 Task: Search one way flight ticket for 3 adults, 3 children in premium economy from Wilmington: Wilmington Airport to Greensboro: Piedmont Triad International Airport on 5-1-2023. Choice of flights is Alaska. Number of bags: 1 carry on bag. Price is upto 74000. Outbound departure time preference is 19:15.
Action: Mouse moved to (263, 216)
Screenshot: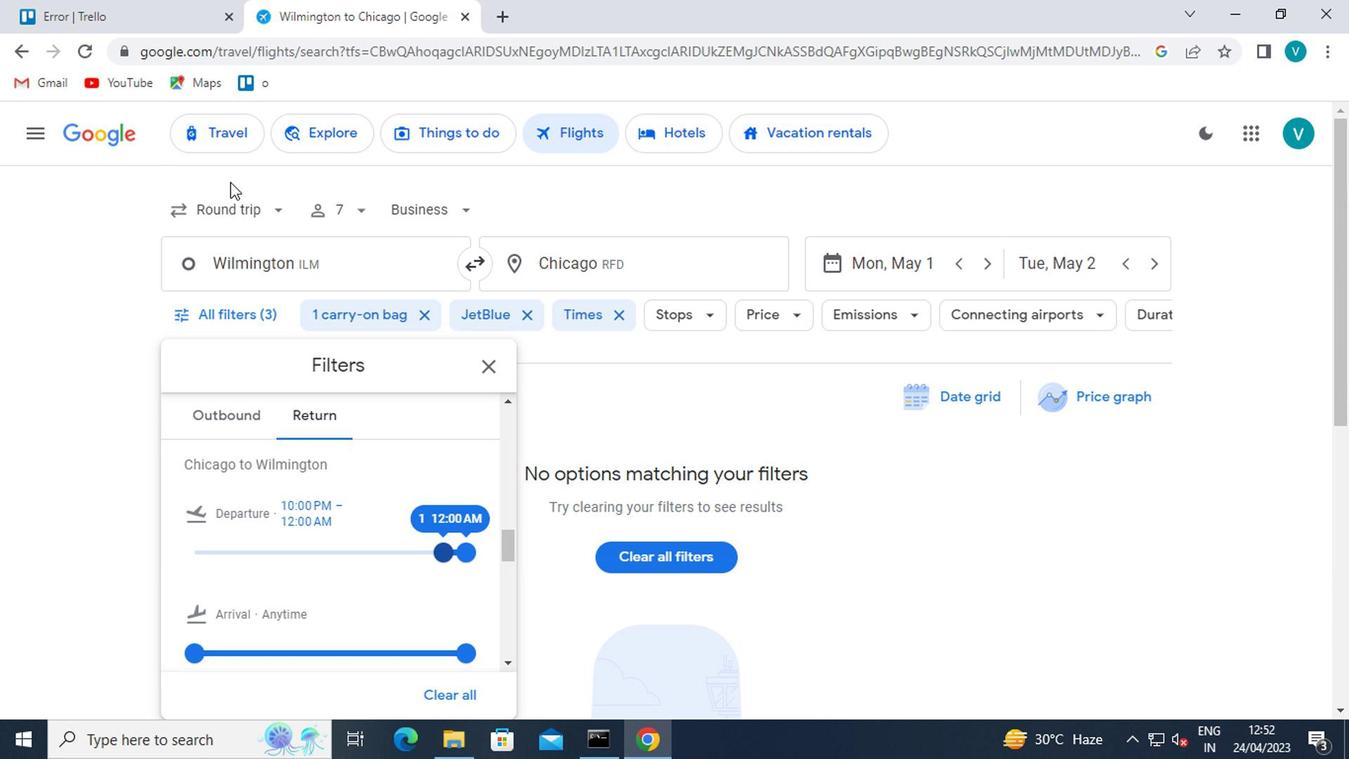 
Action: Mouse pressed left at (263, 216)
Screenshot: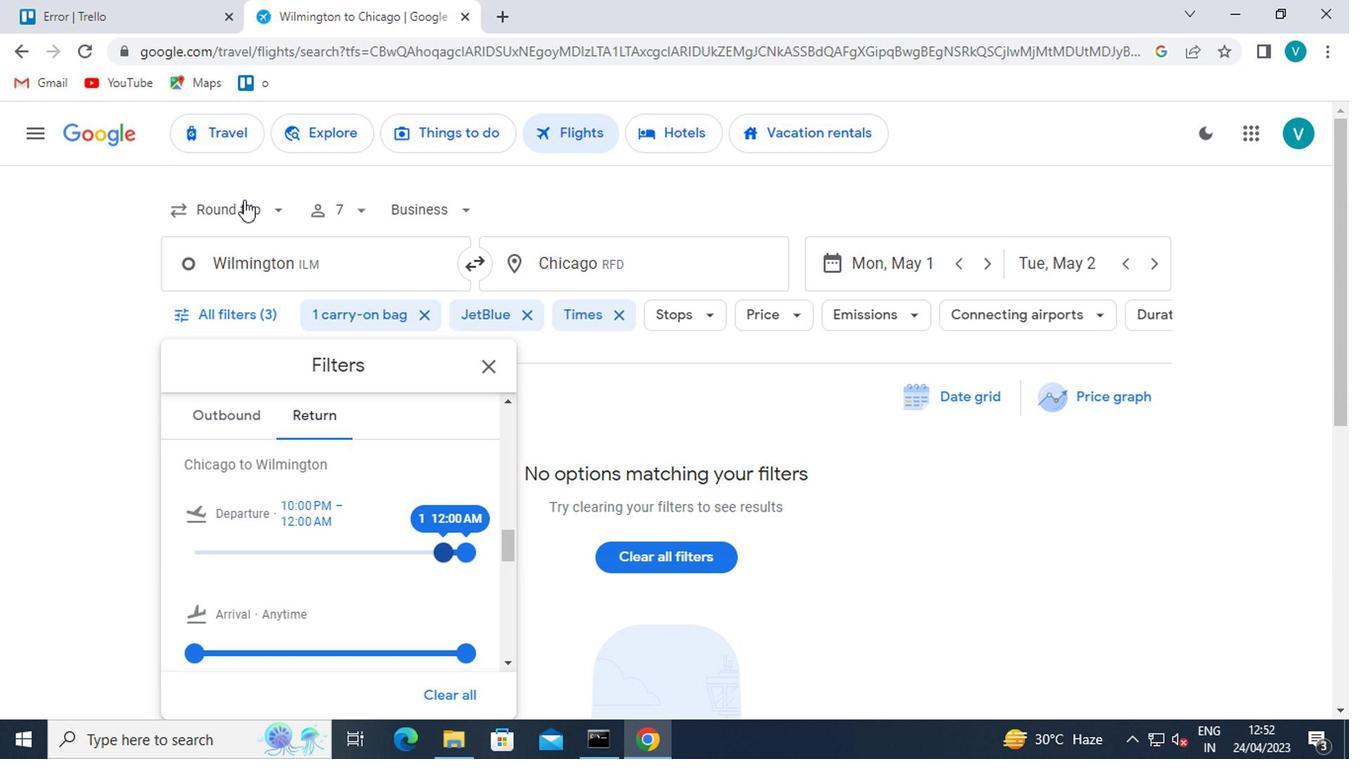 
Action: Mouse moved to (269, 308)
Screenshot: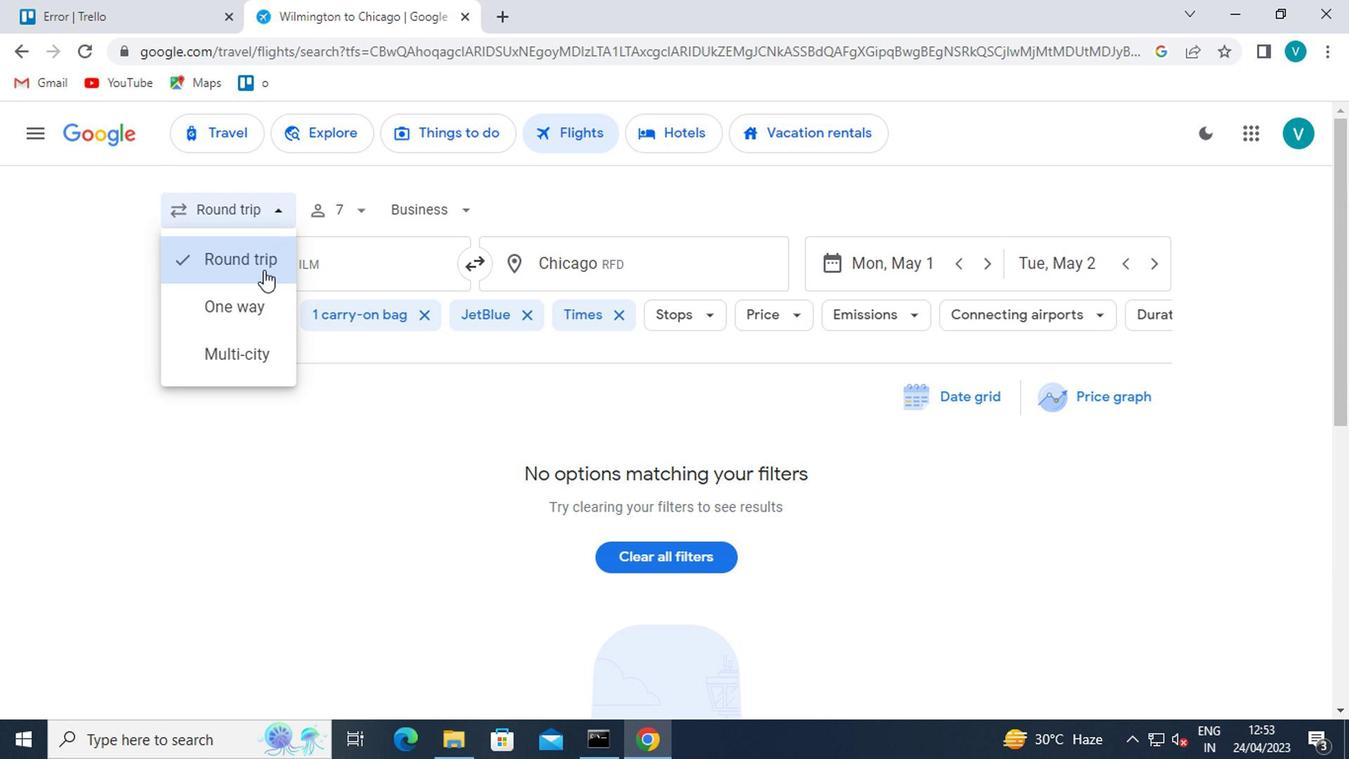 
Action: Mouse pressed left at (269, 308)
Screenshot: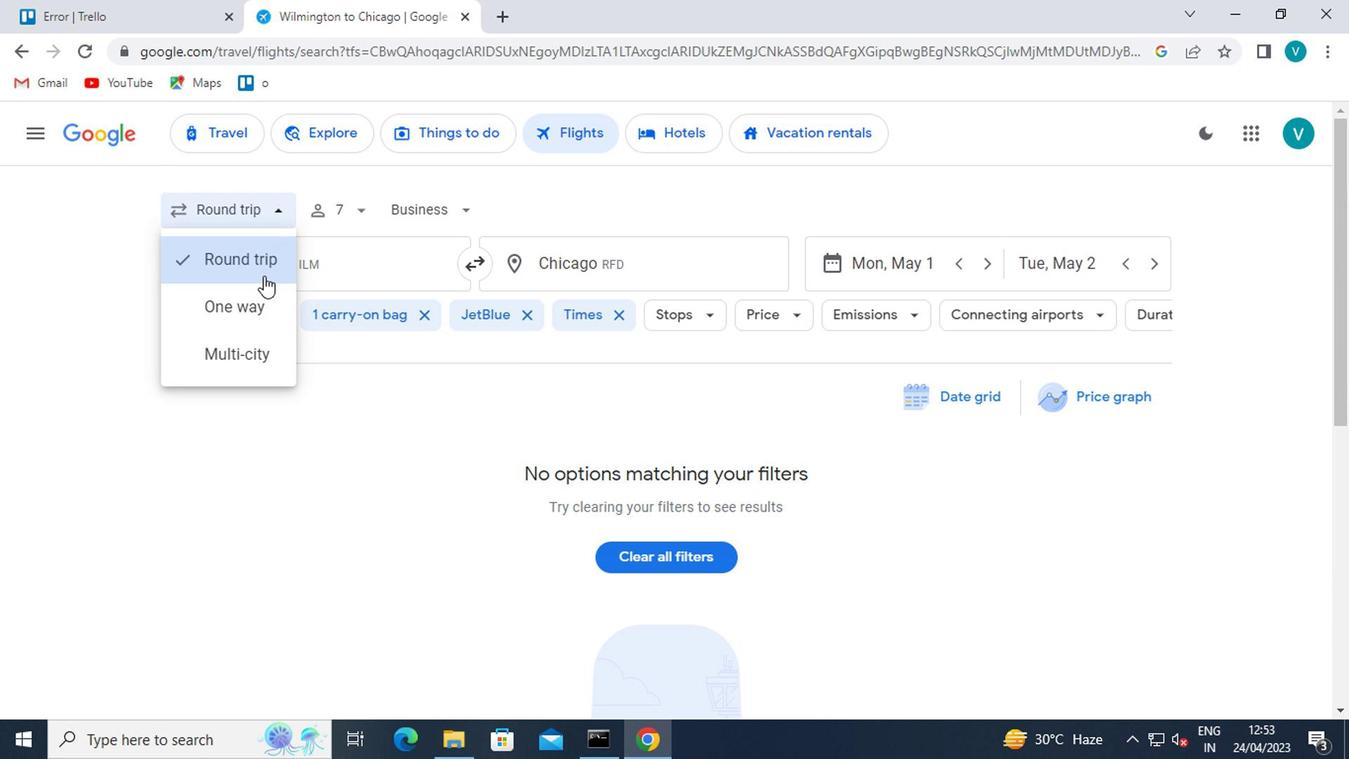 
Action: Mouse moved to (345, 203)
Screenshot: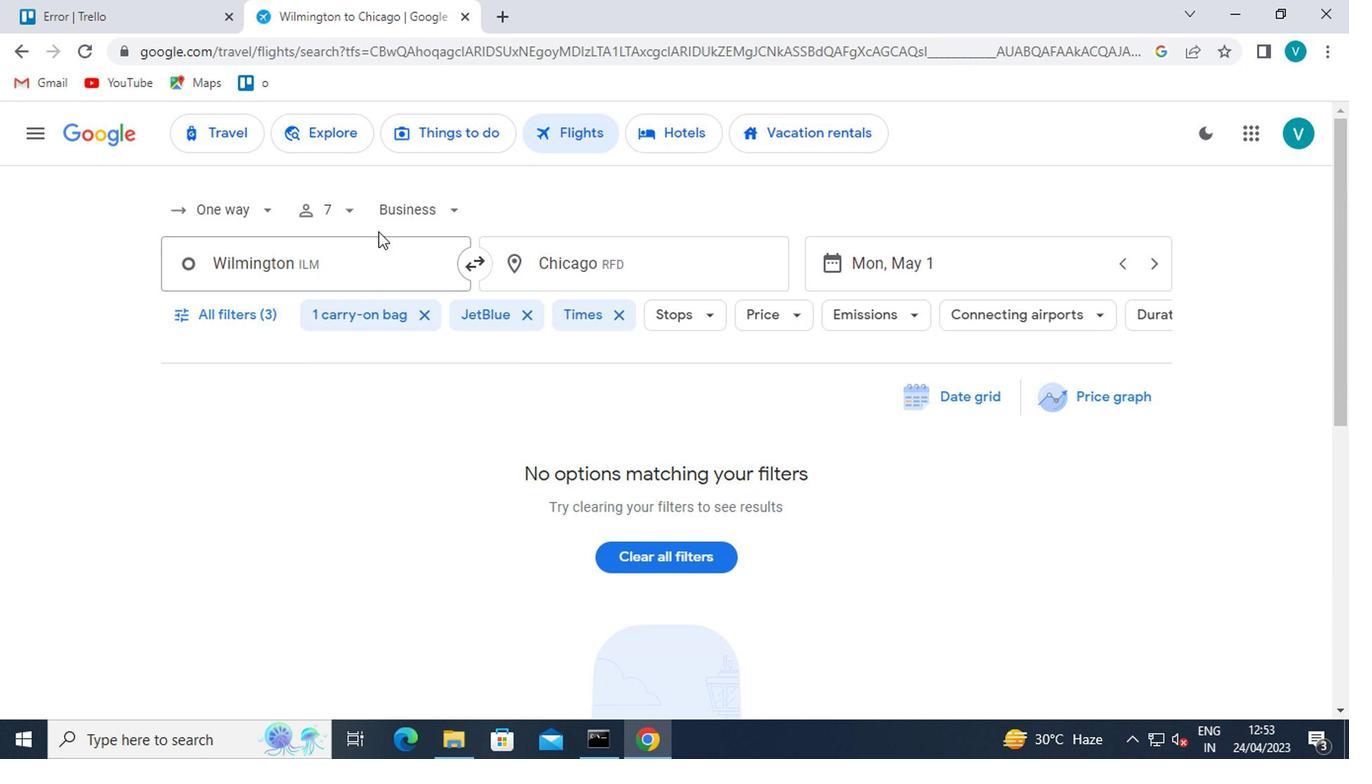 
Action: Mouse pressed left at (345, 203)
Screenshot: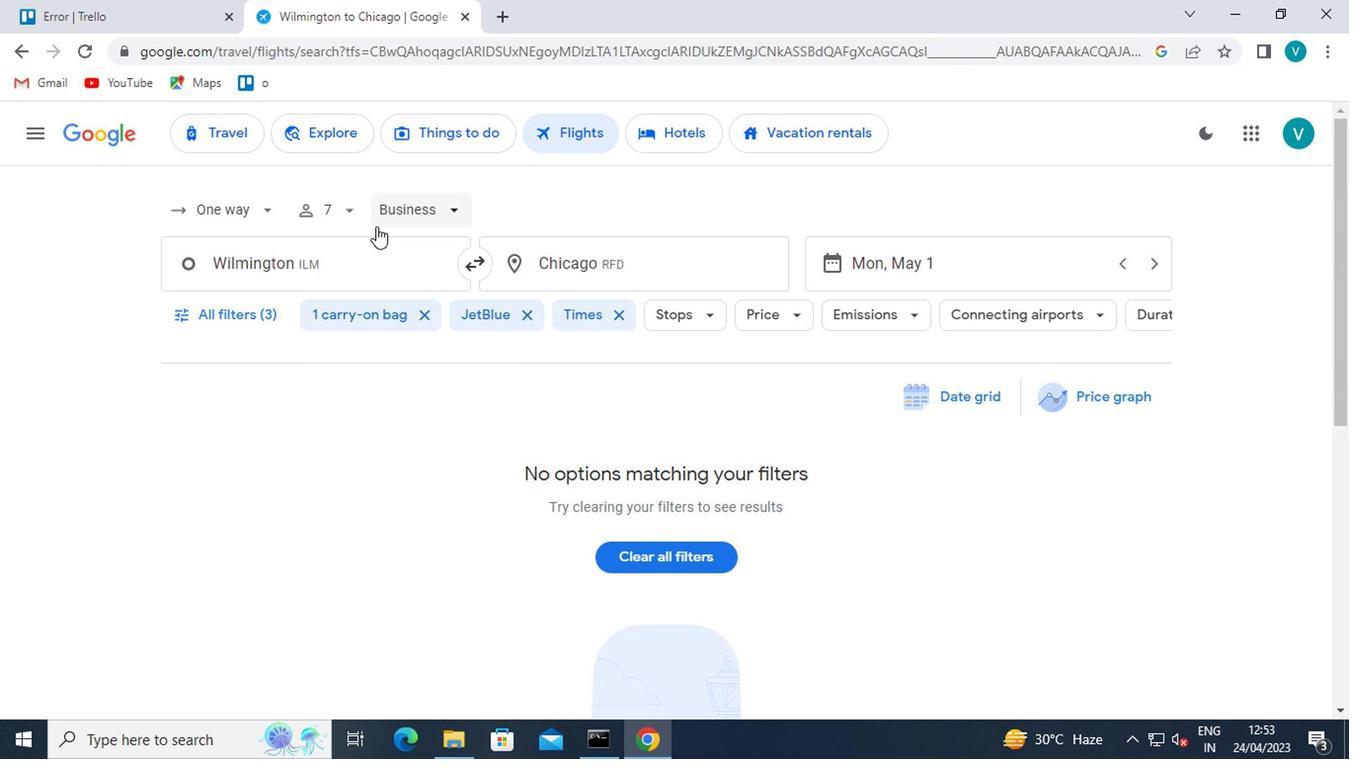 
Action: Mouse moved to (494, 258)
Screenshot: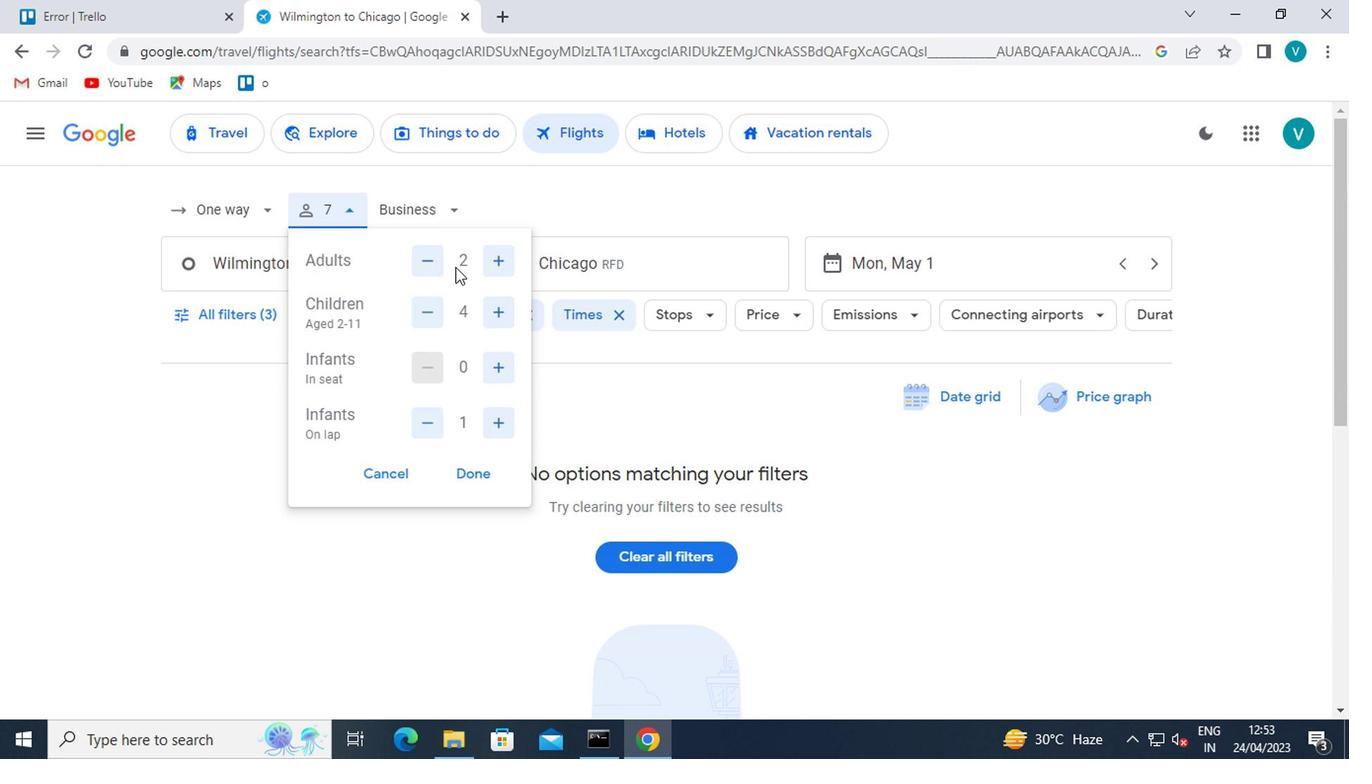 
Action: Mouse pressed left at (494, 258)
Screenshot: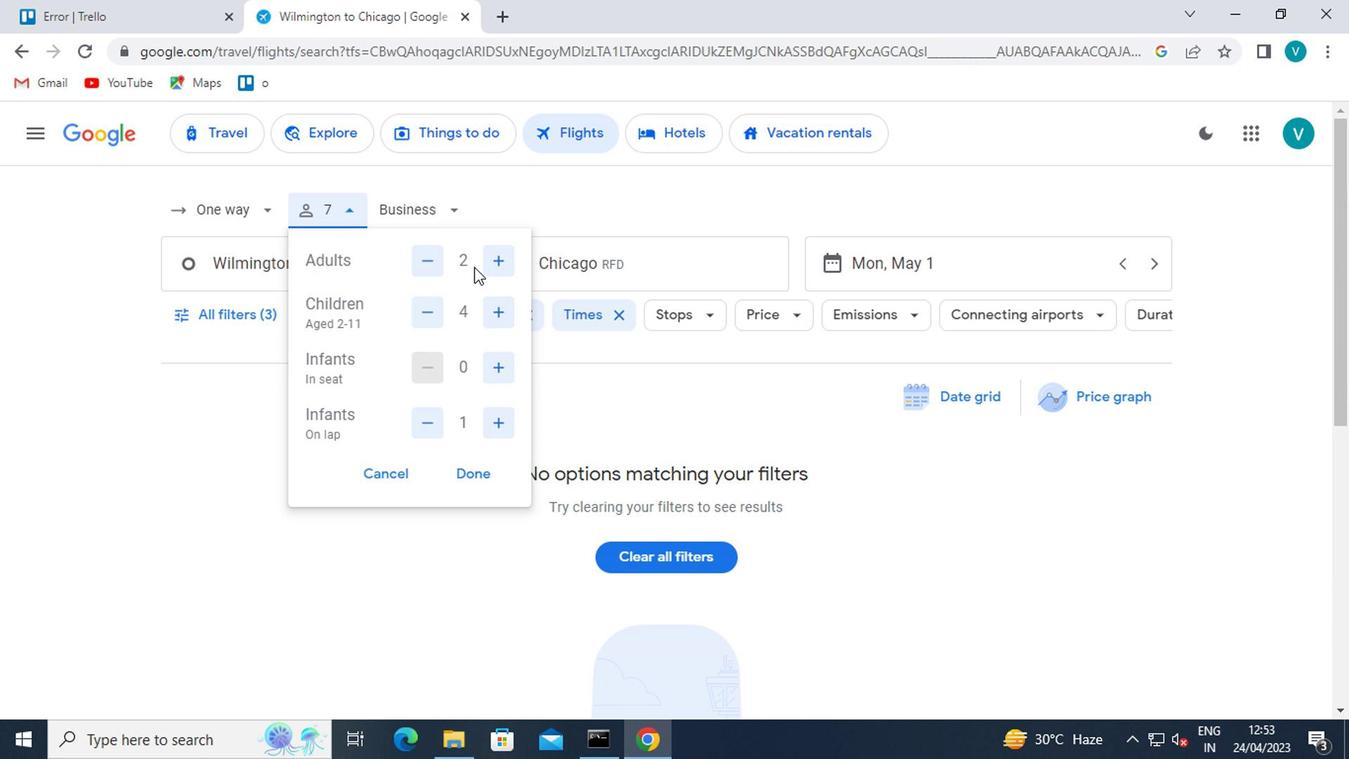 
Action: Mouse moved to (427, 312)
Screenshot: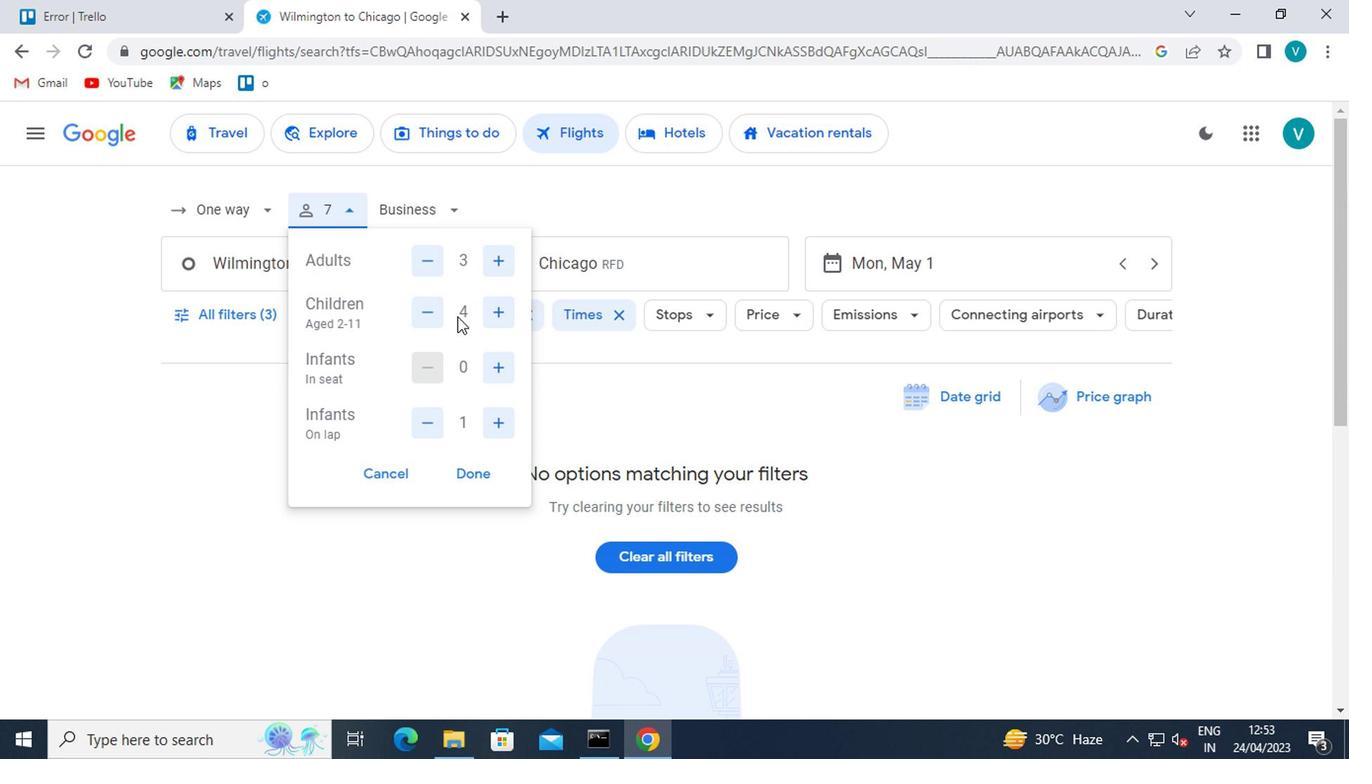 
Action: Mouse pressed left at (427, 312)
Screenshot: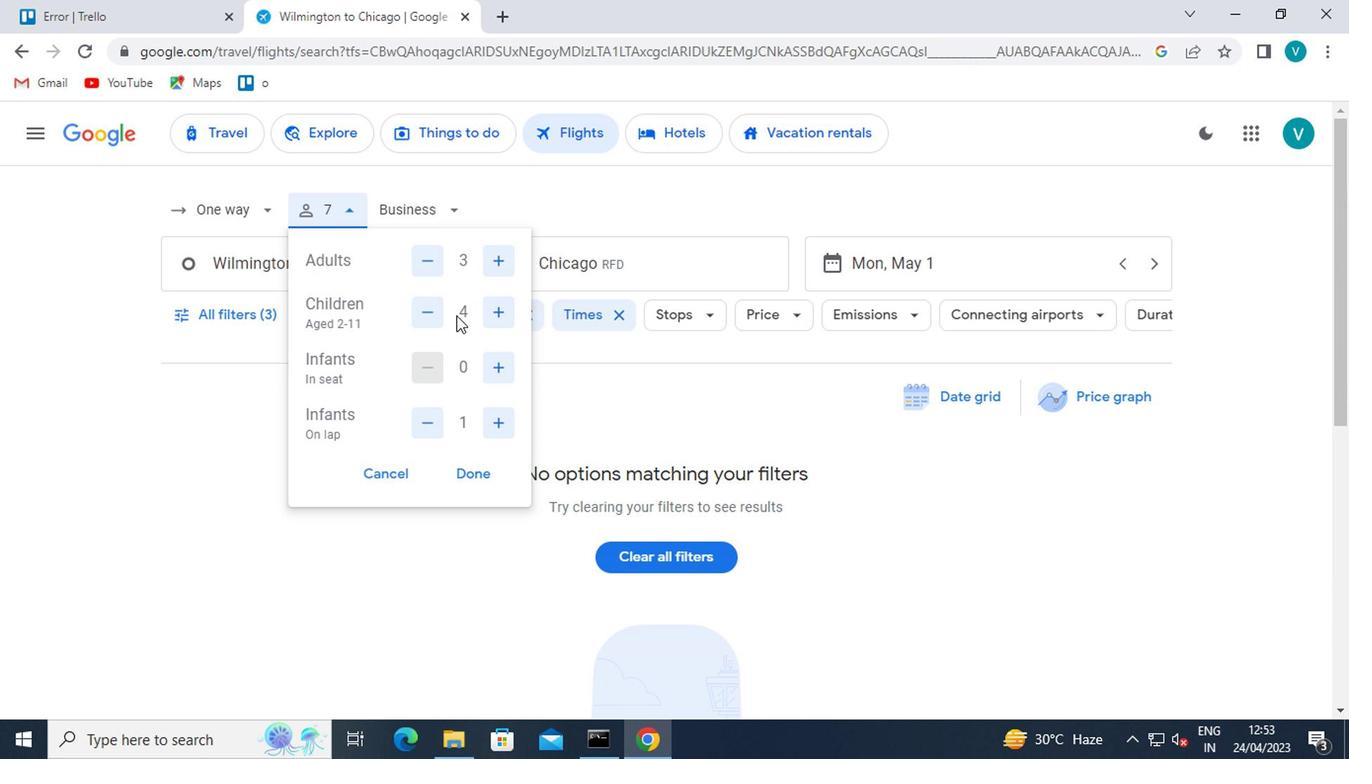 
Action: Mouse moved to (428, 419)
Screenshot: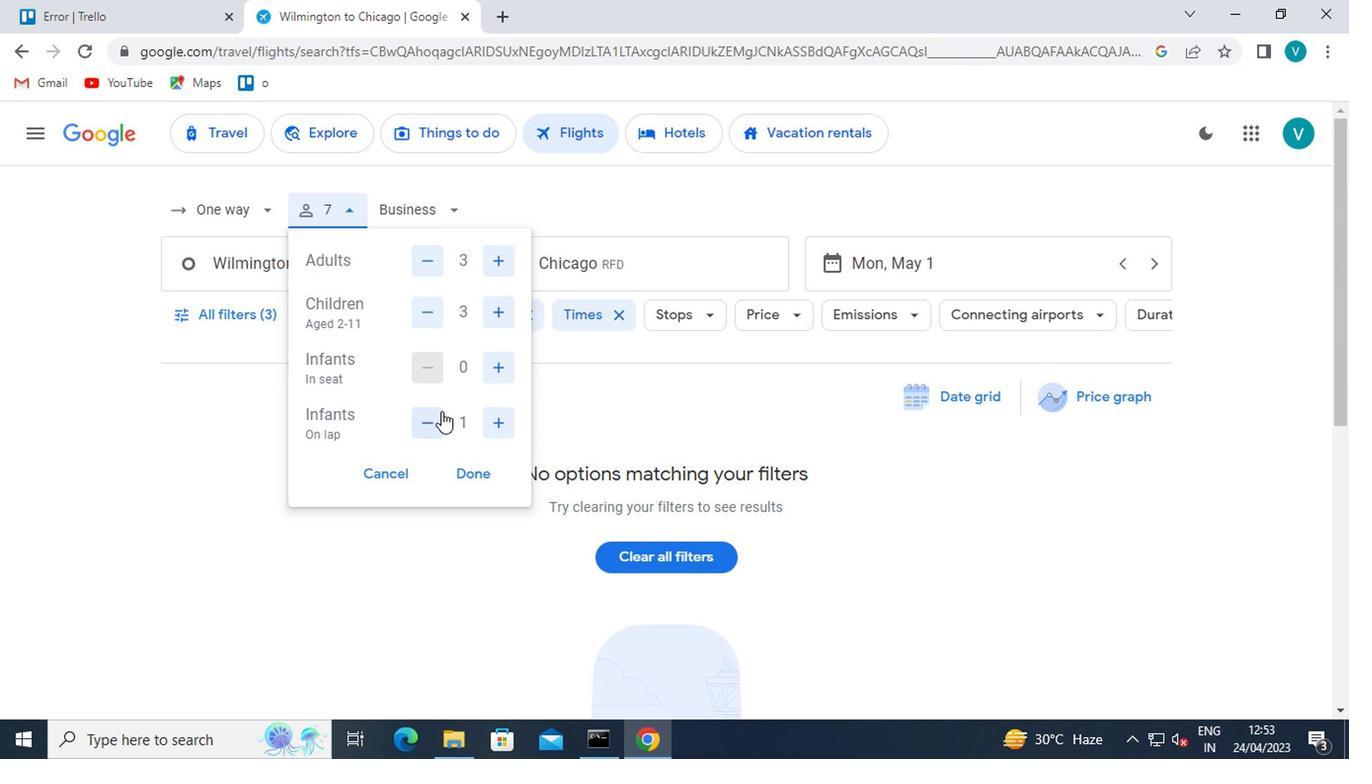 
Action: Mouse pressed left at (428, 419)
Screenshot: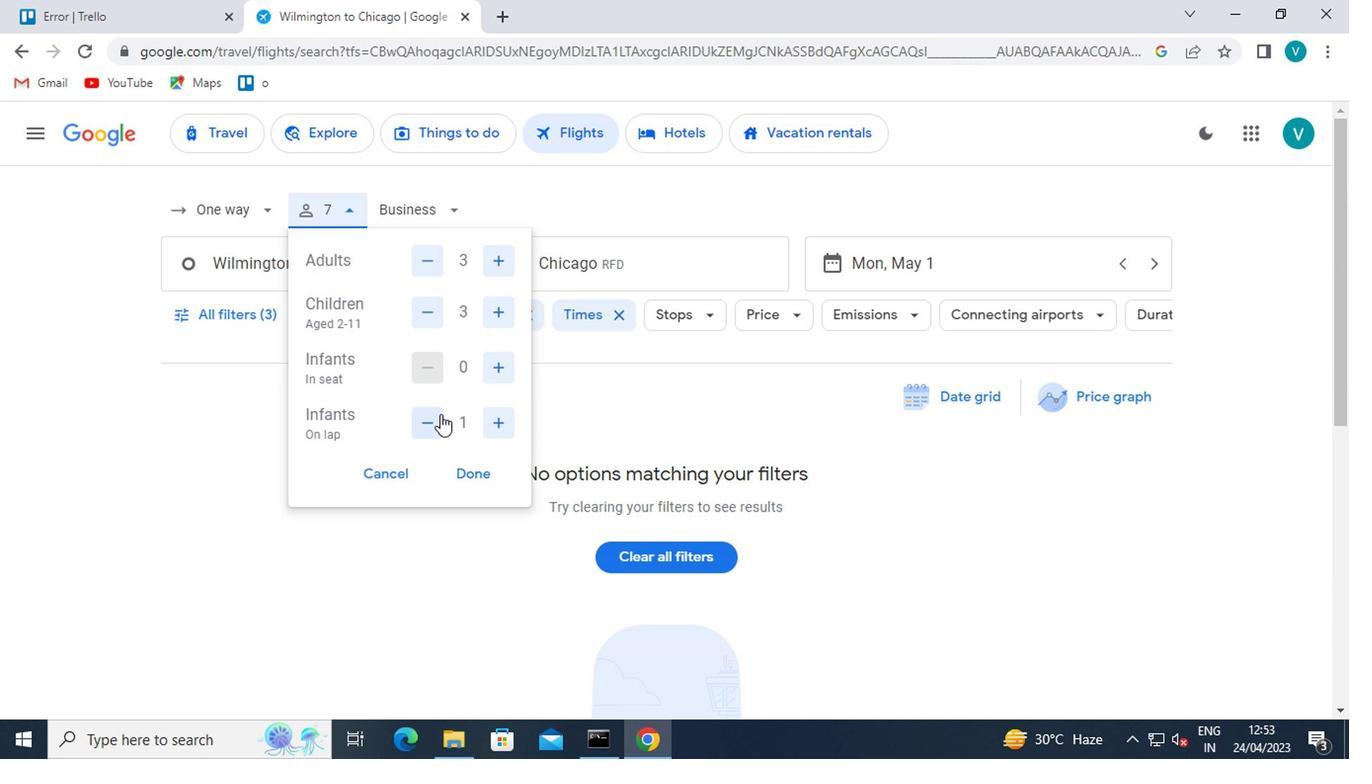 
Action: Mouse moved to (465, 470)
Screenshot: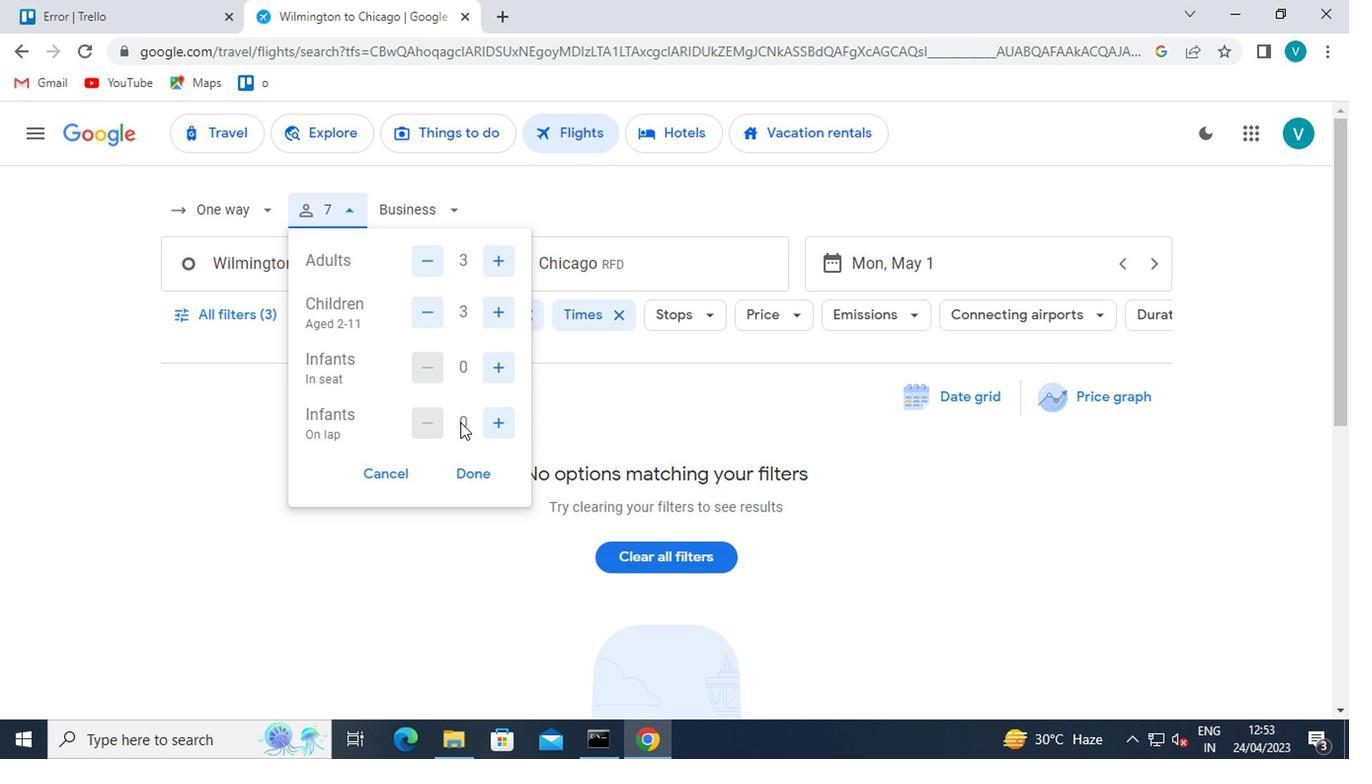 
Action: Mouse pressed left at (465, 470)
Screenshot: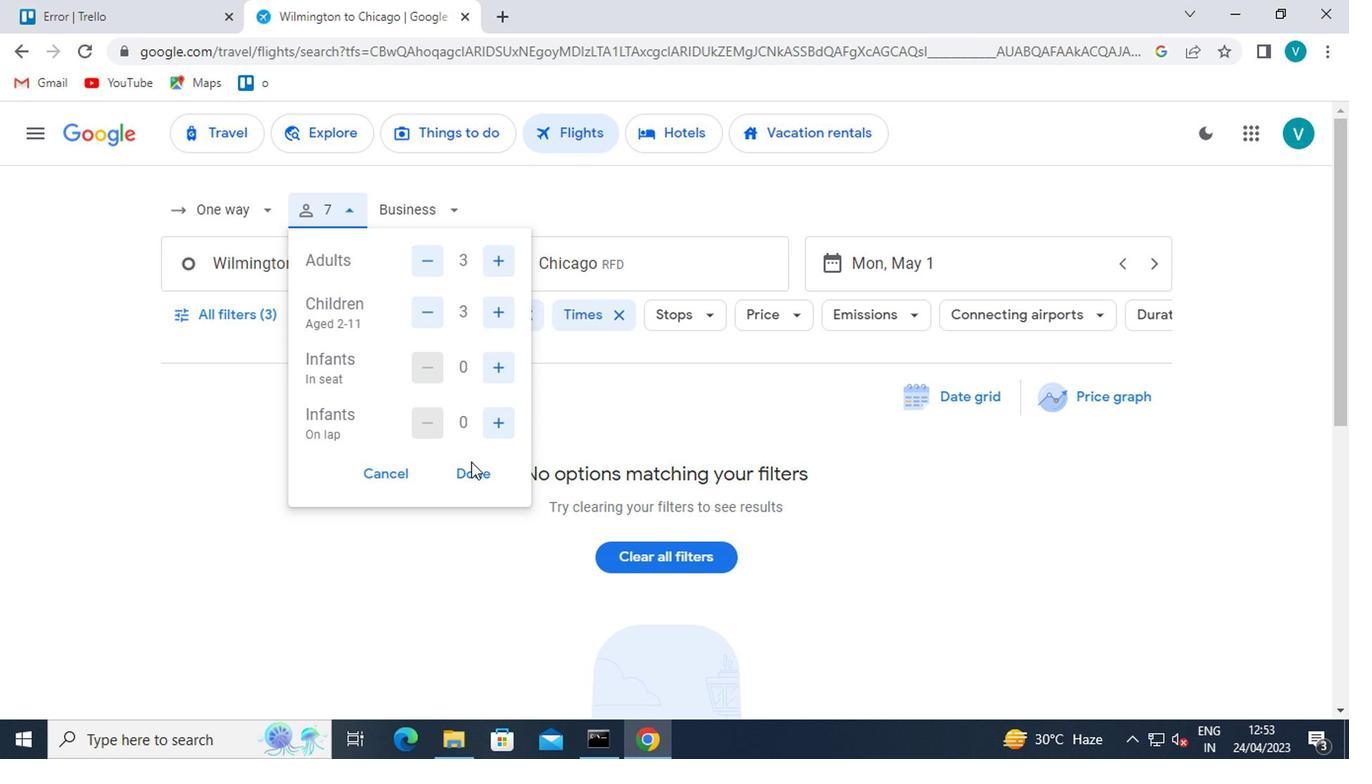 
Action: Mouse moved to (437, 224)
Screenshot: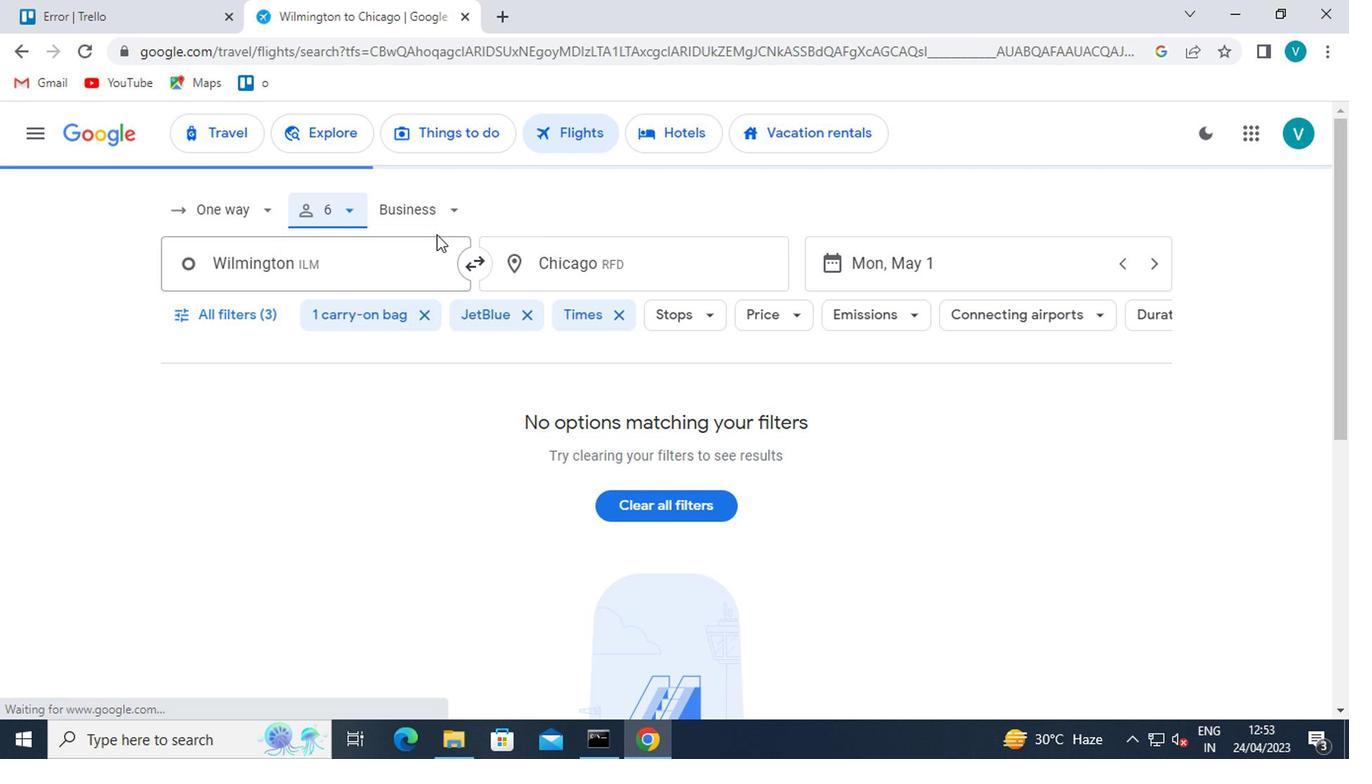 
Action: Mouse pressed left at (437, 224)
Screenshot: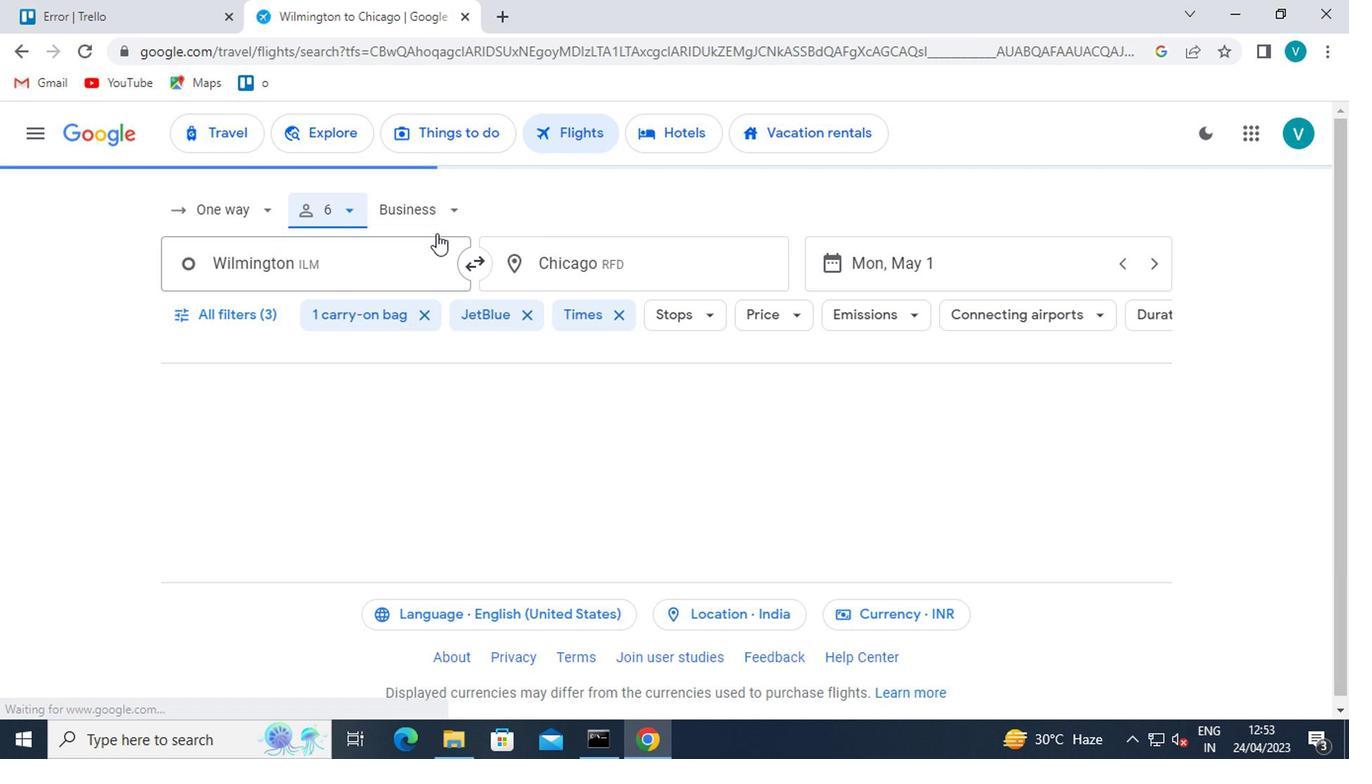 
Action: Mouse moved to (456, 307)
Screenshot: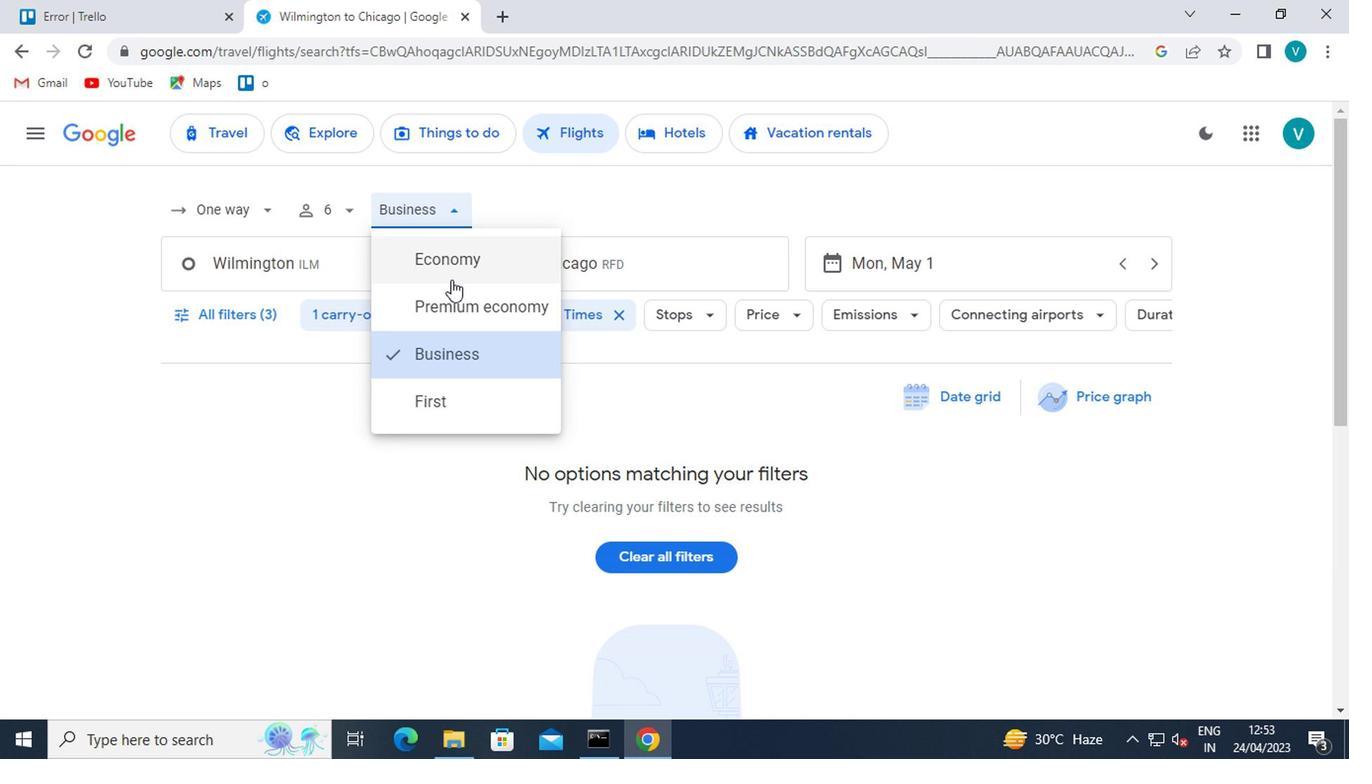 
Action: Mouse pressed left at (456, 307)
Screenshot: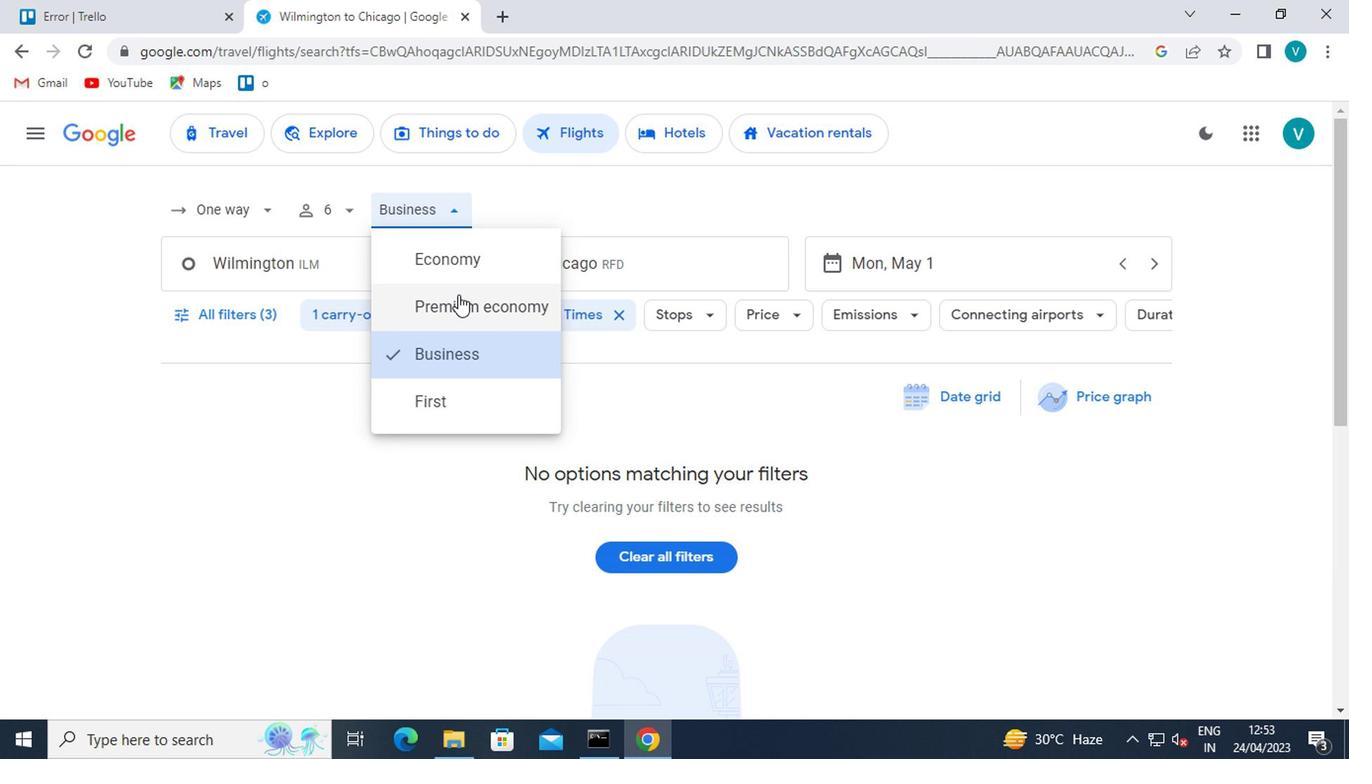 
Action: Mouse moved to (357, 283)
Screenshot: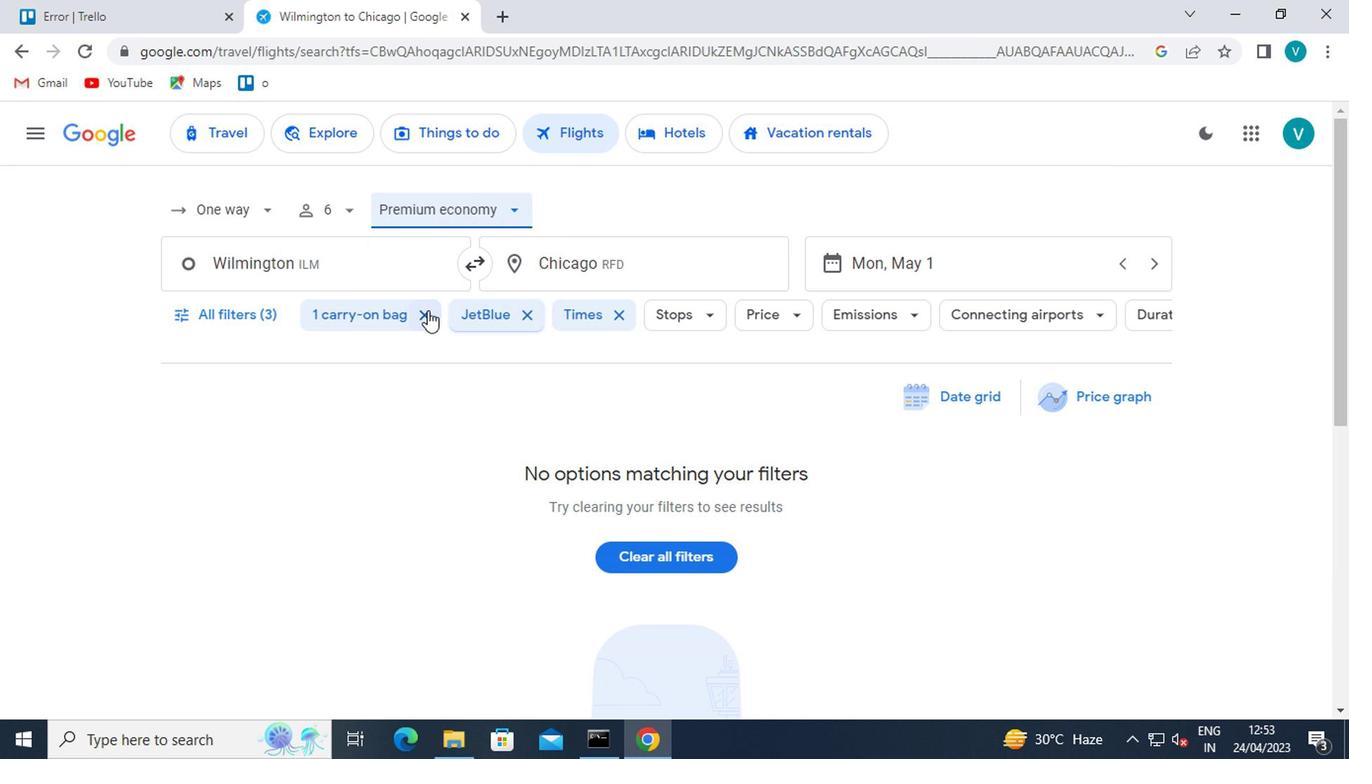 
Action: Mouse pressed left at (357, 283)
Screenshot: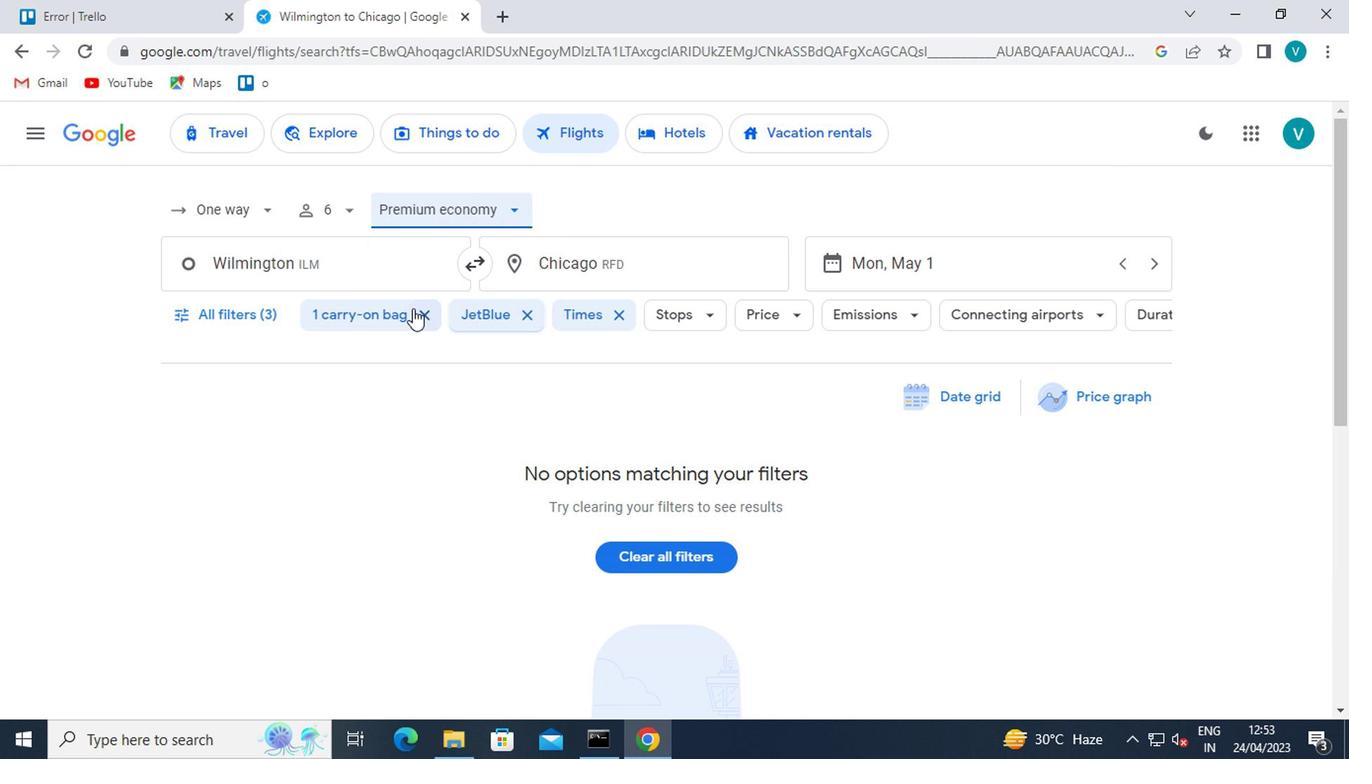 
Action: Mouse moved to (380, 366)
Screenshot: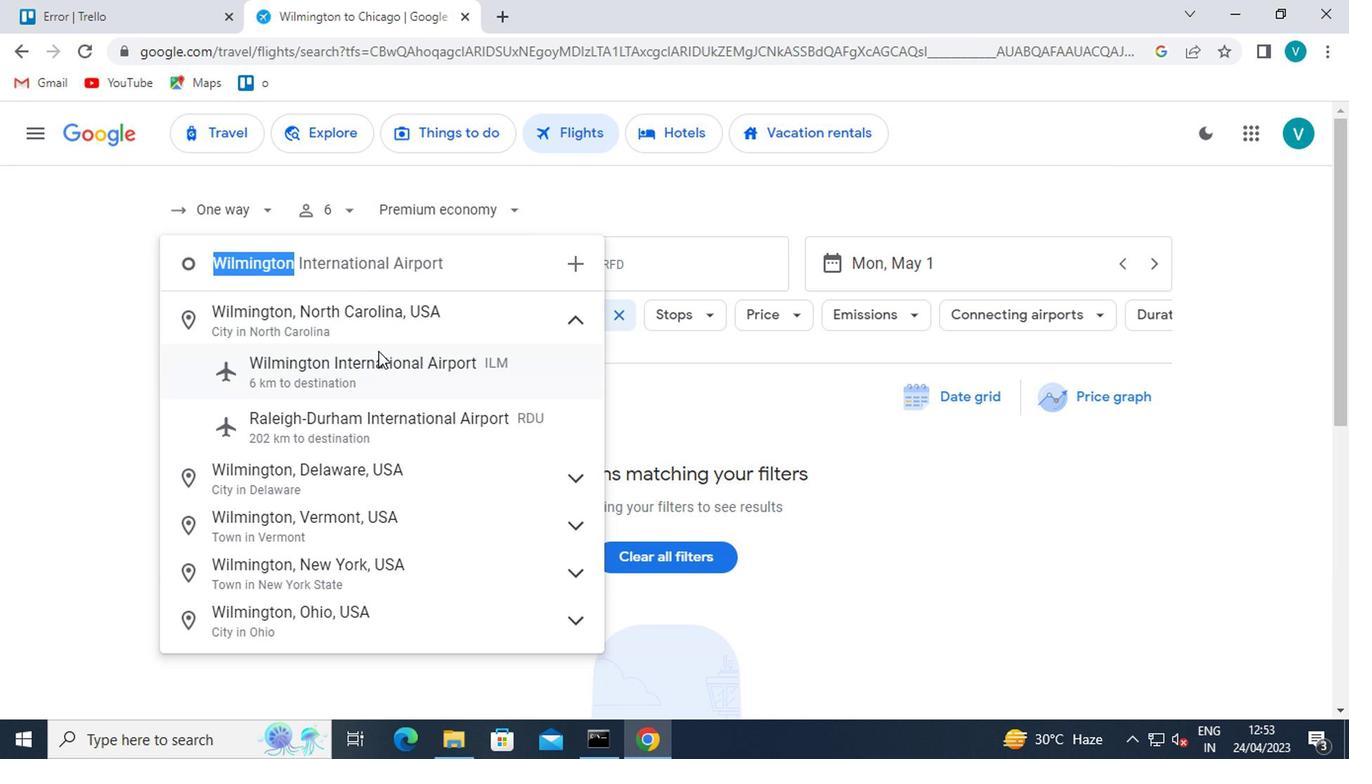 
Action: Mouse pressed left at (380, 366)
Screenshot: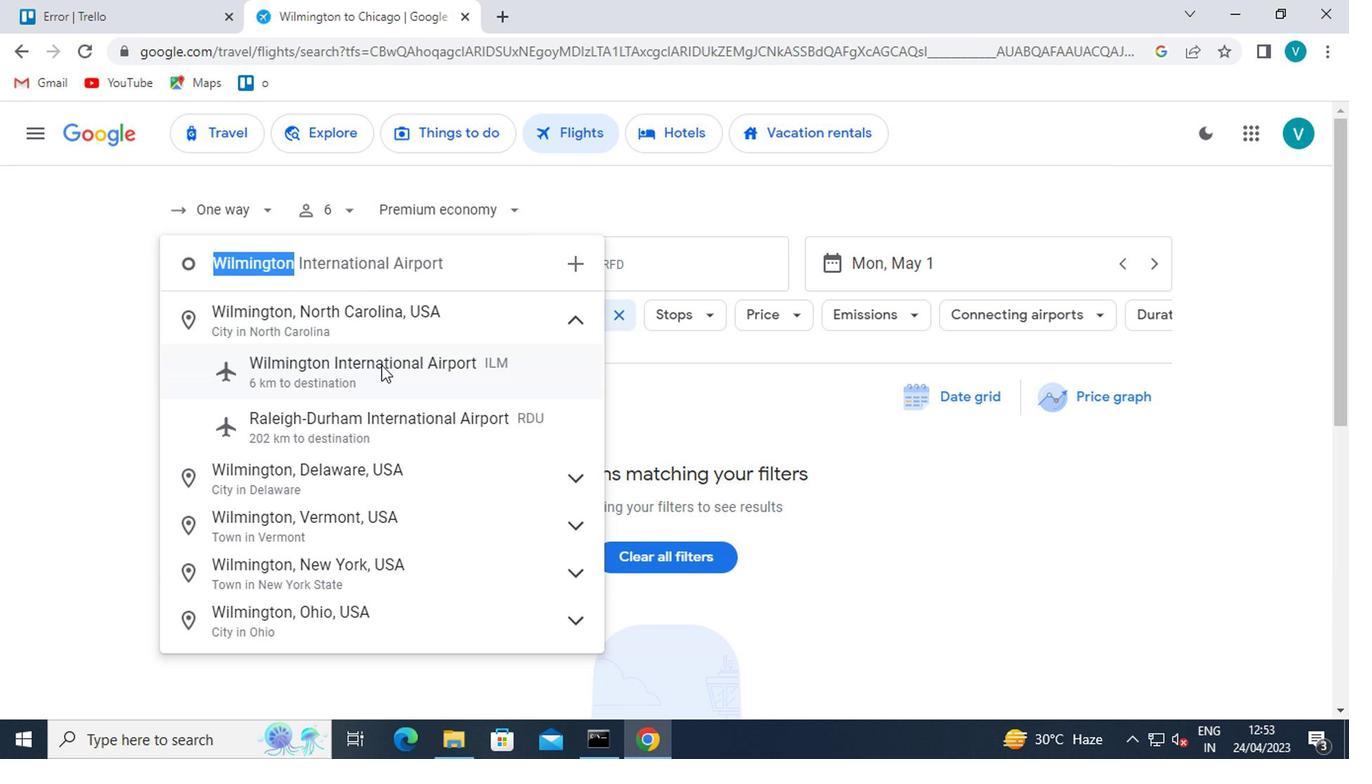 
Action: Mouse moved to (638, 257)
Screenshot: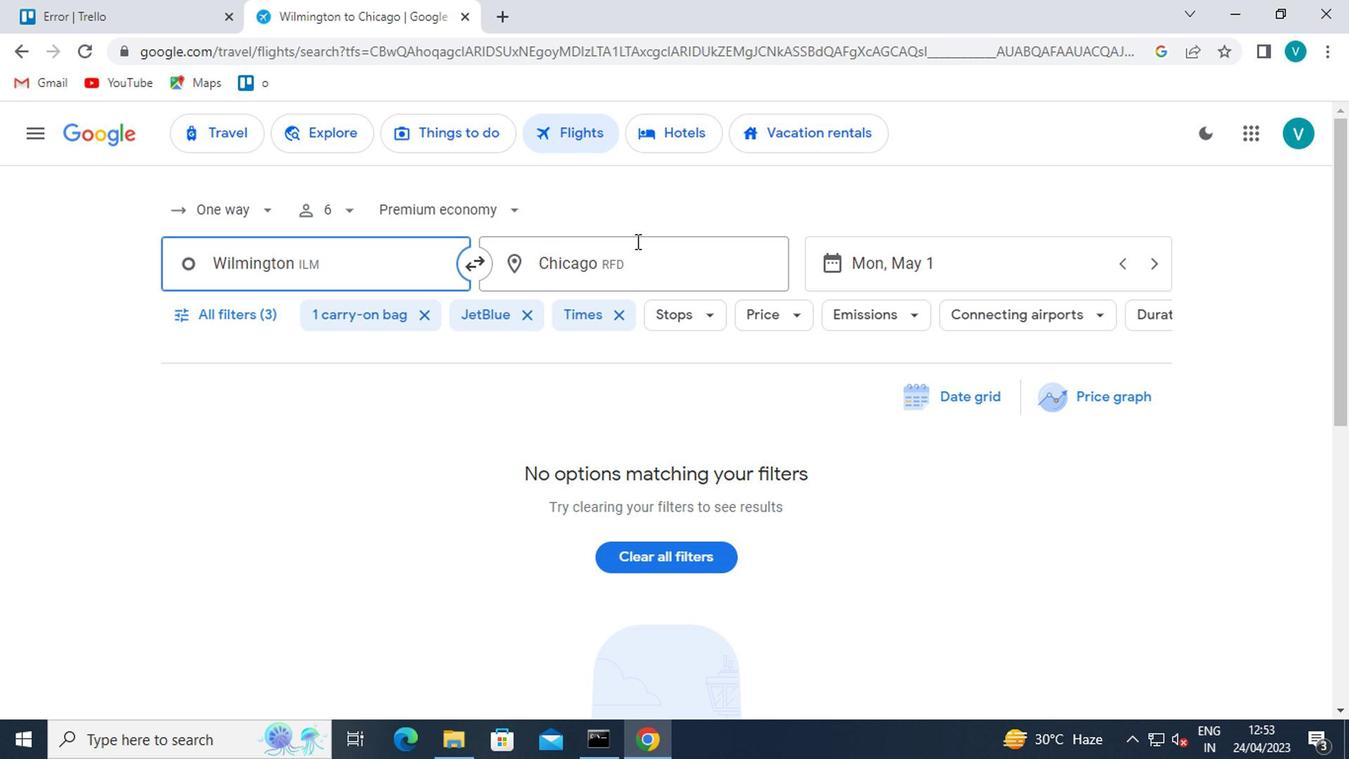 
Action: Mouse pressed left at (638, 257)
Screenshot: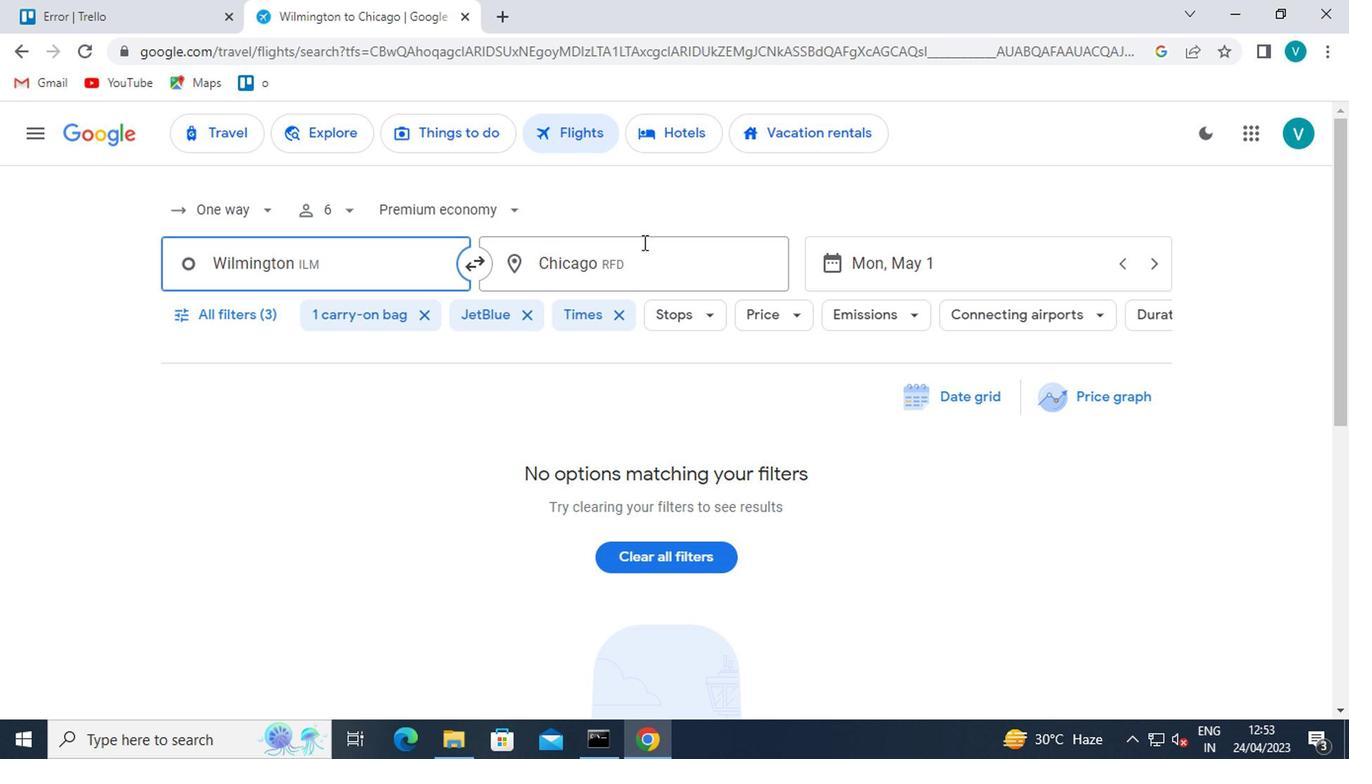 
Action: Mouse moved to (350, 160)
Screenshot: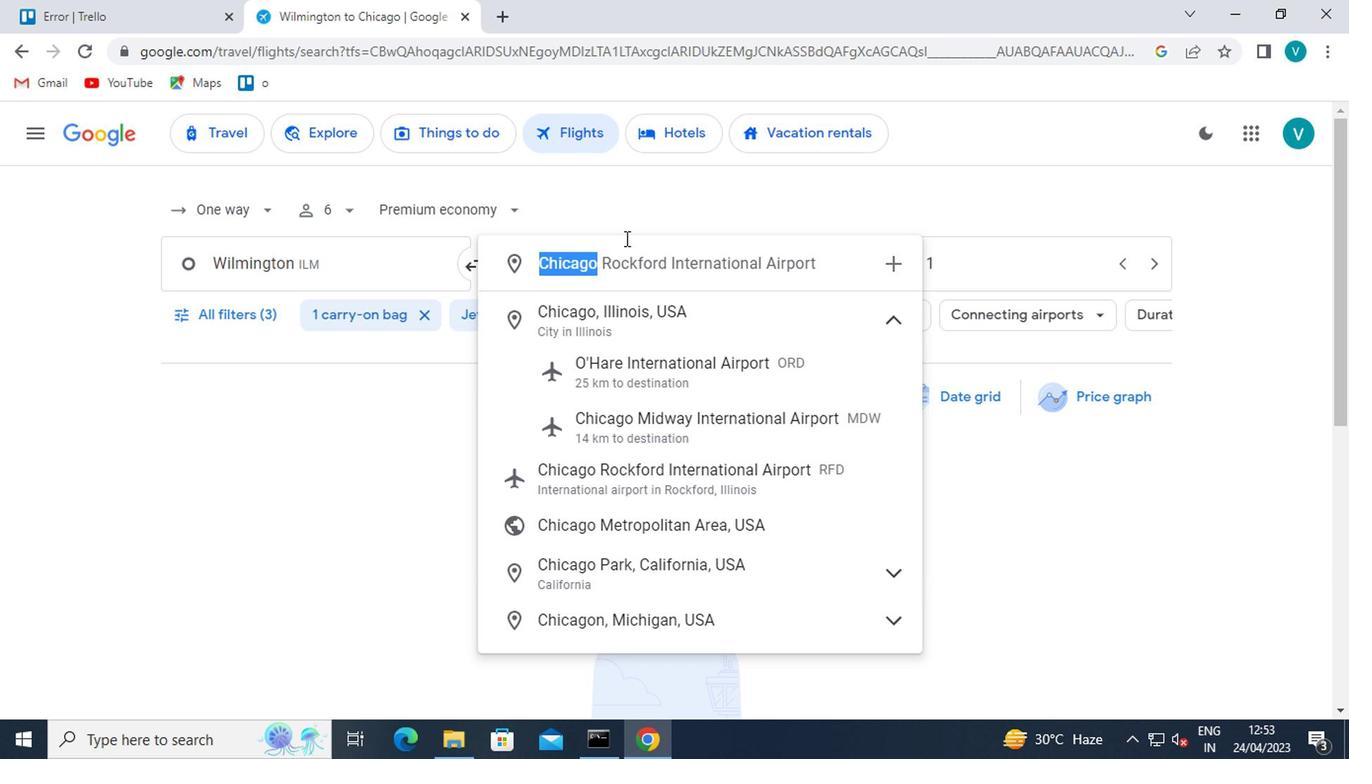 
Action: Key pressed <Key.shift>GREENSBORO
Screenshot: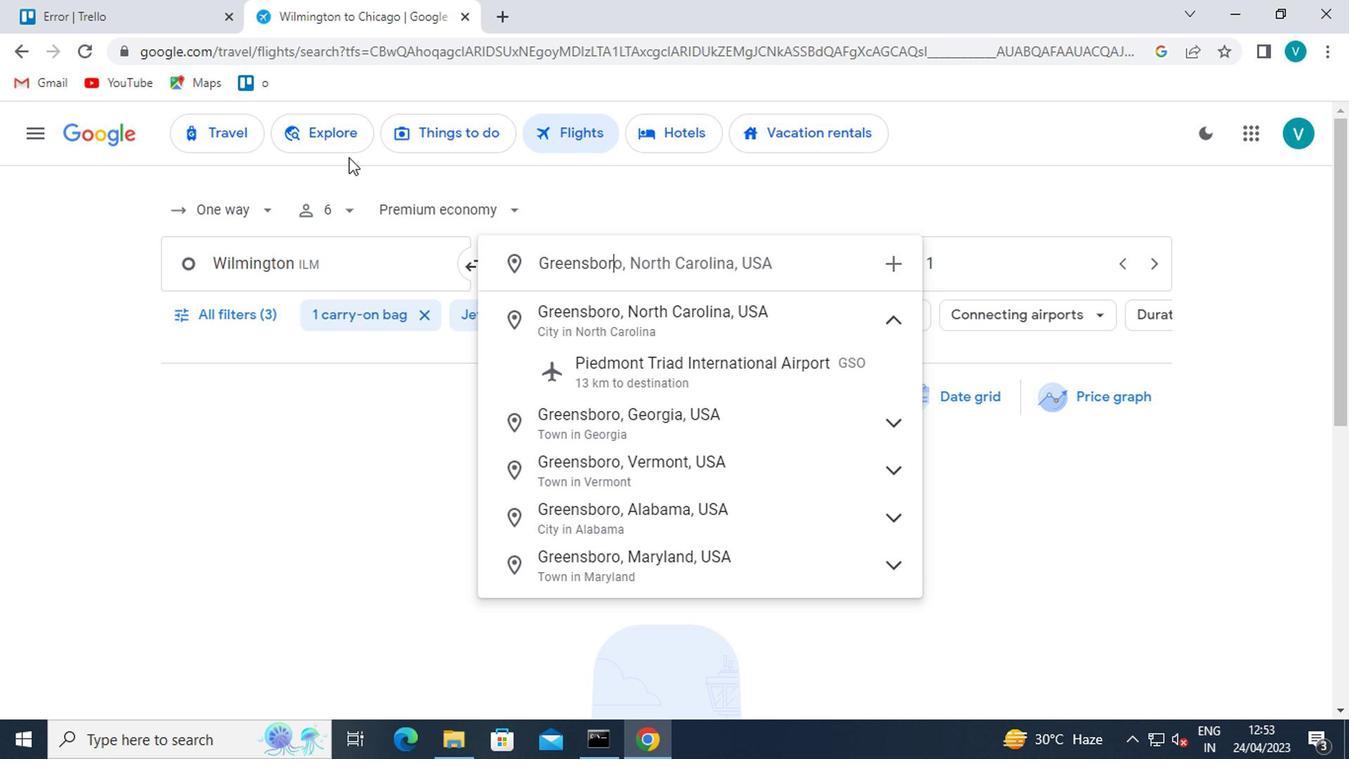 
Action: Mouse moved to (678, 367)
Screenshot: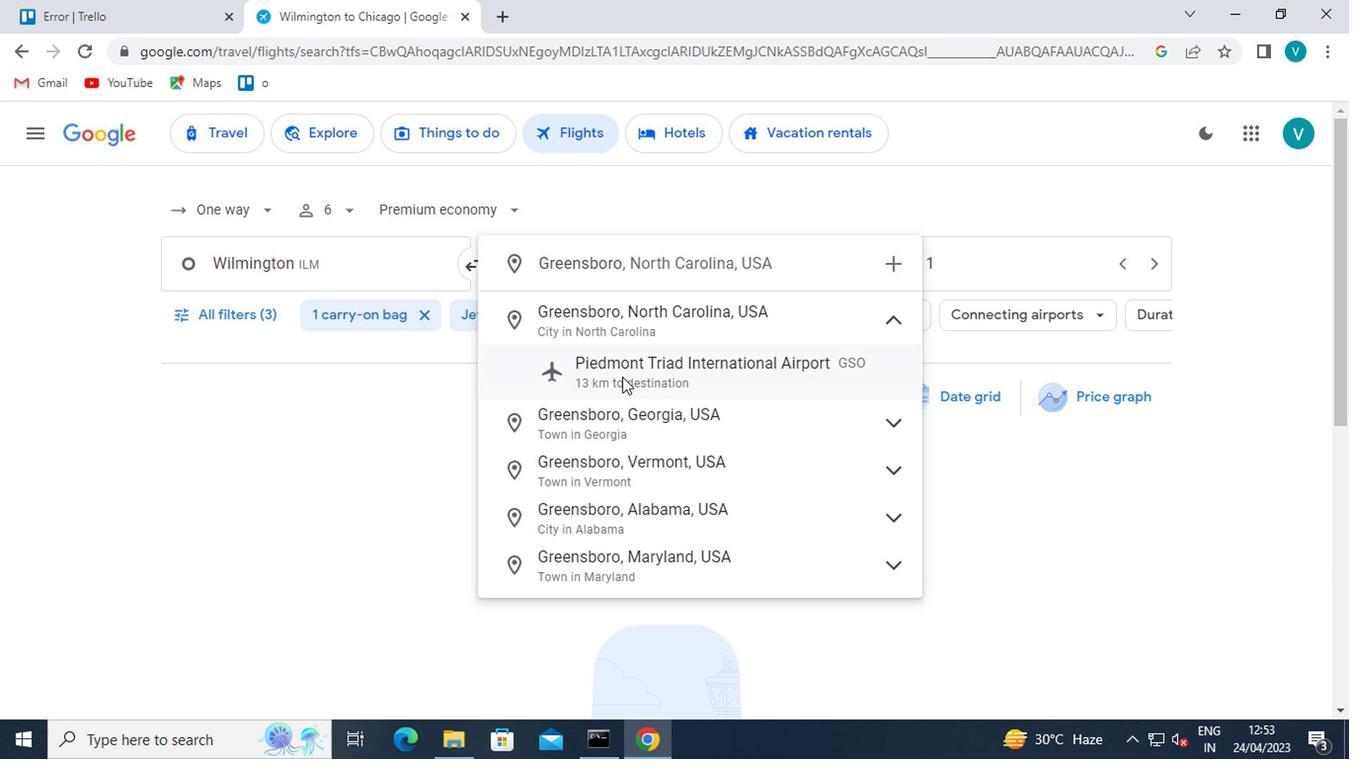 
Action: Mouse pressed left at (678, 367)
Screenshot: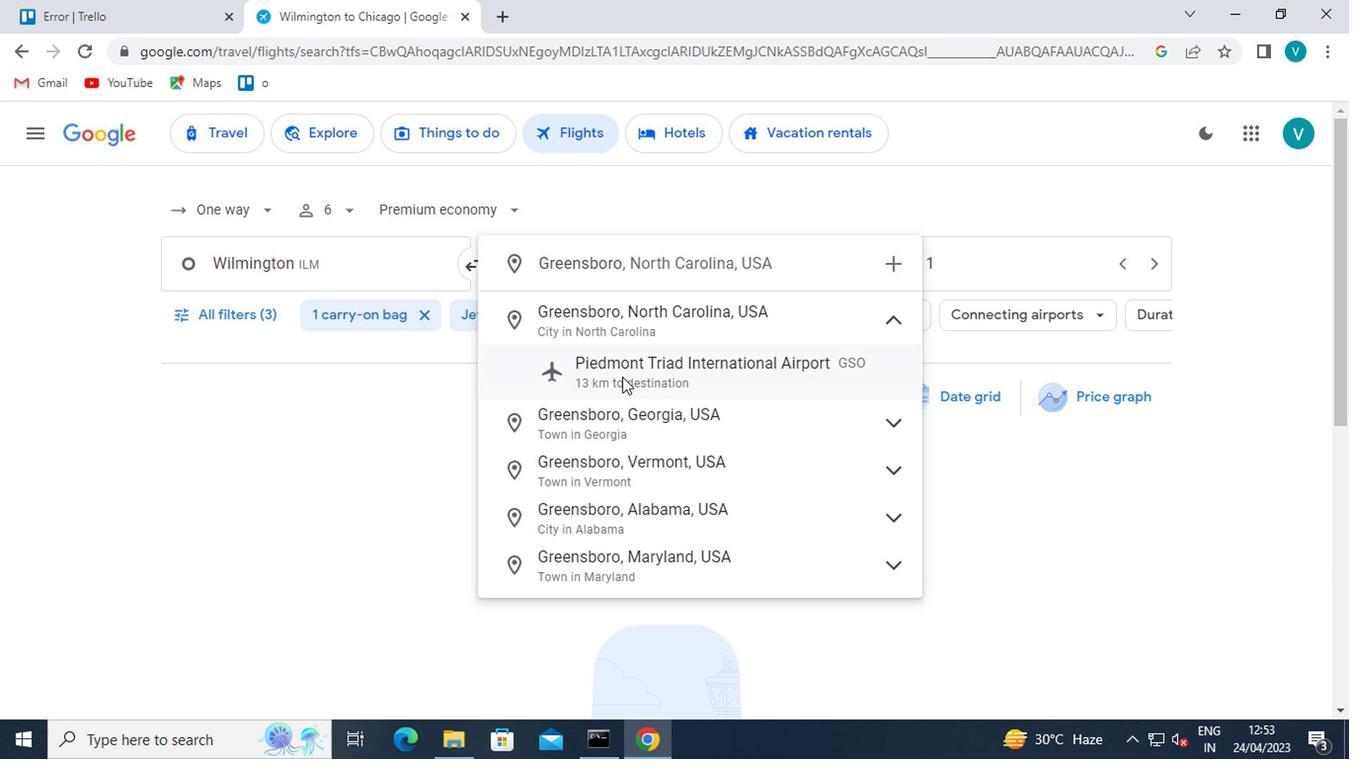 
Action: Mouse moved to (224, 324)
Screenshot: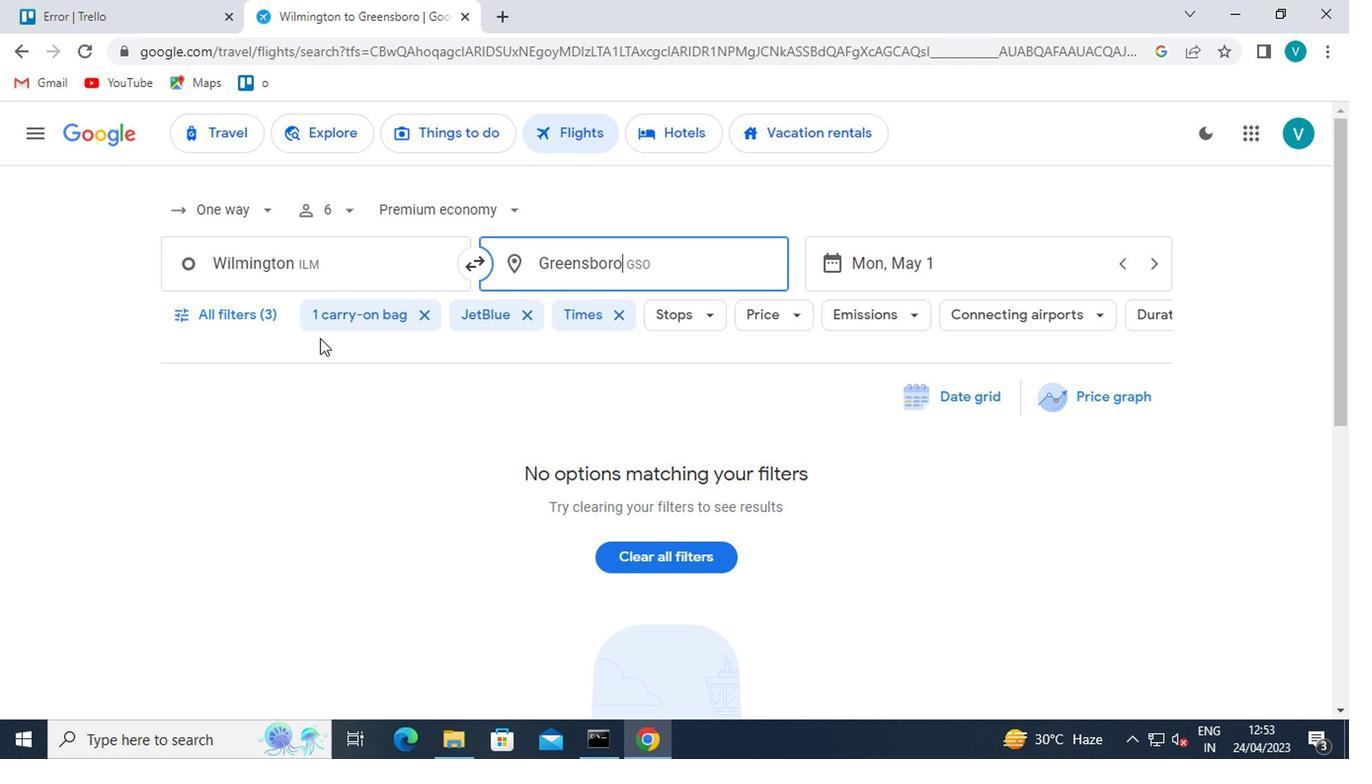 
Action: Mouse pressed left at (224, 324)
Screenshot: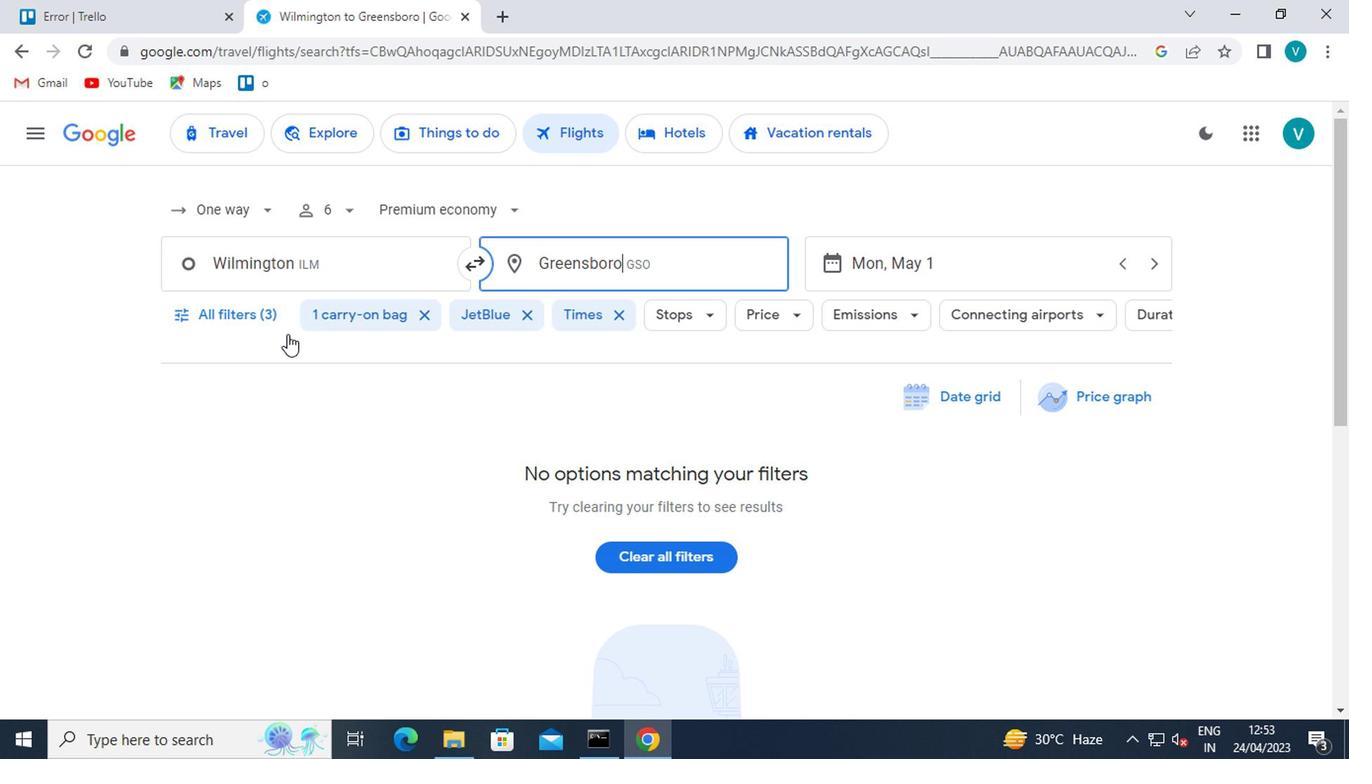 
Action: Mouse moved to (444, 394)
Screenshot: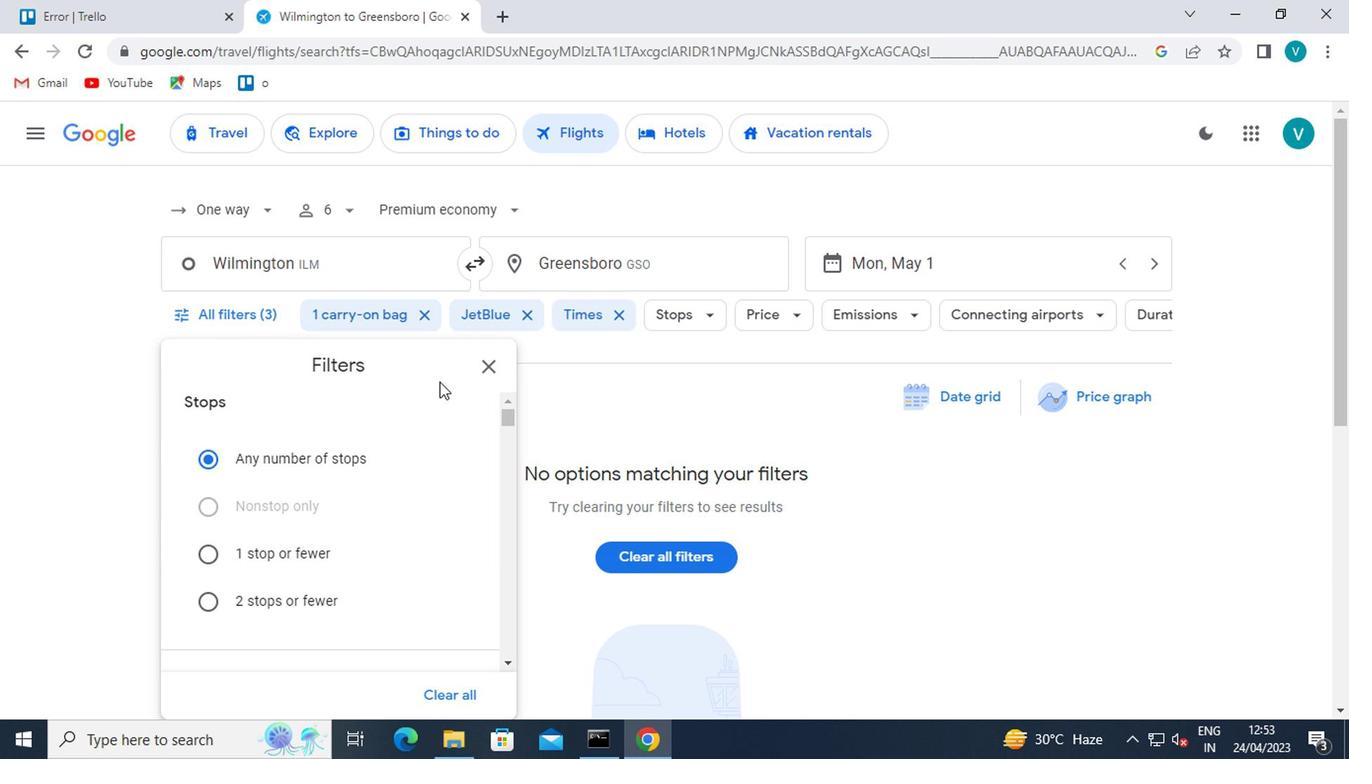 
Action: Mouse scrolled (444, 392) with delta (0, -1)
Screenshot: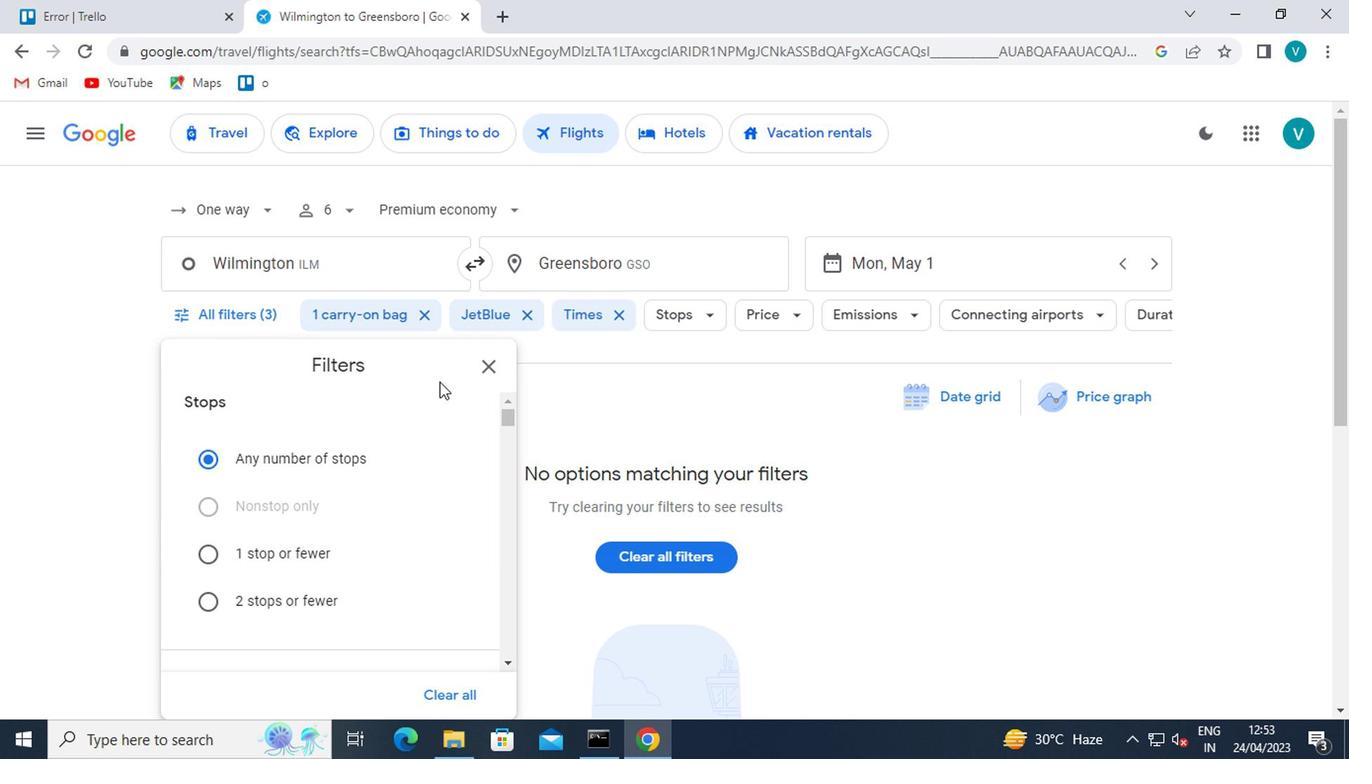 
Action: Mouse moved to (447, 397)
Screenshot: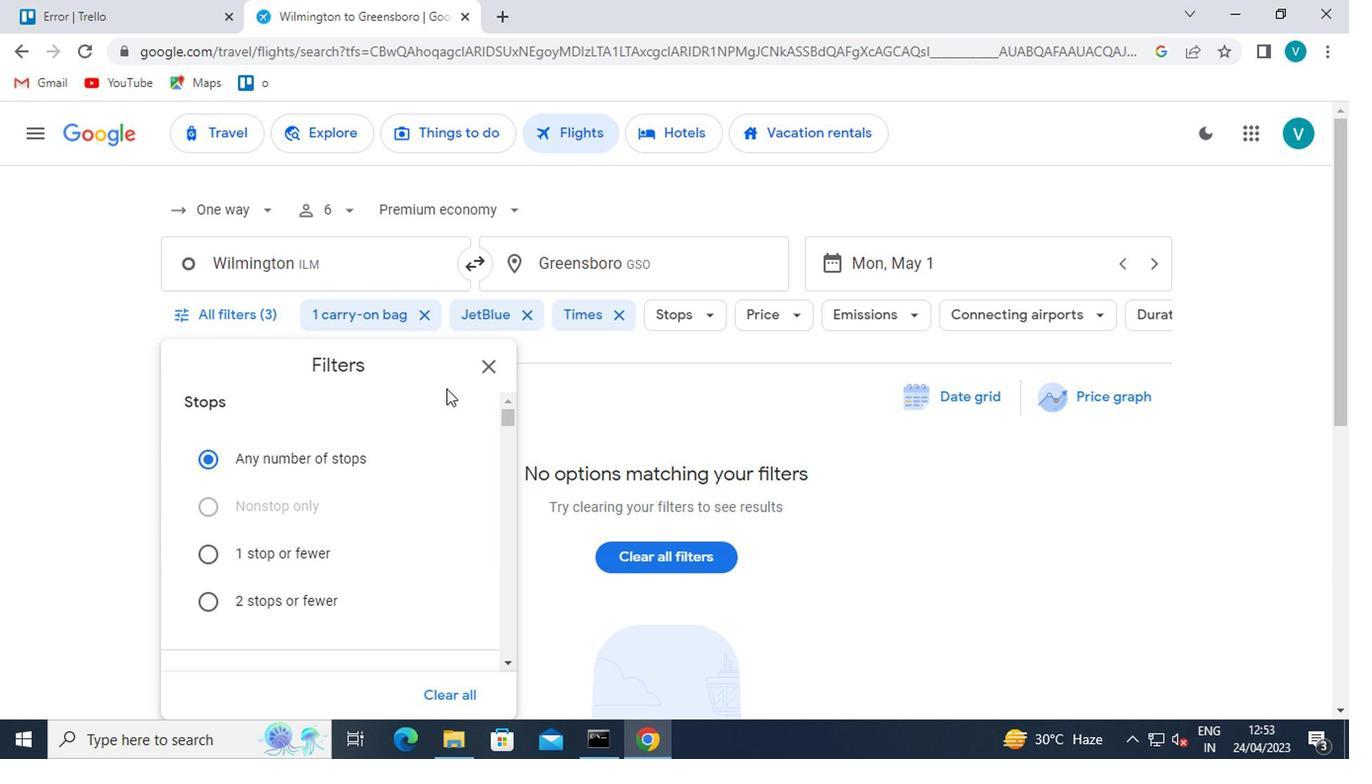 
Action: Mouse scrolled (447, 397) with delta (0, 0)
Screenshot: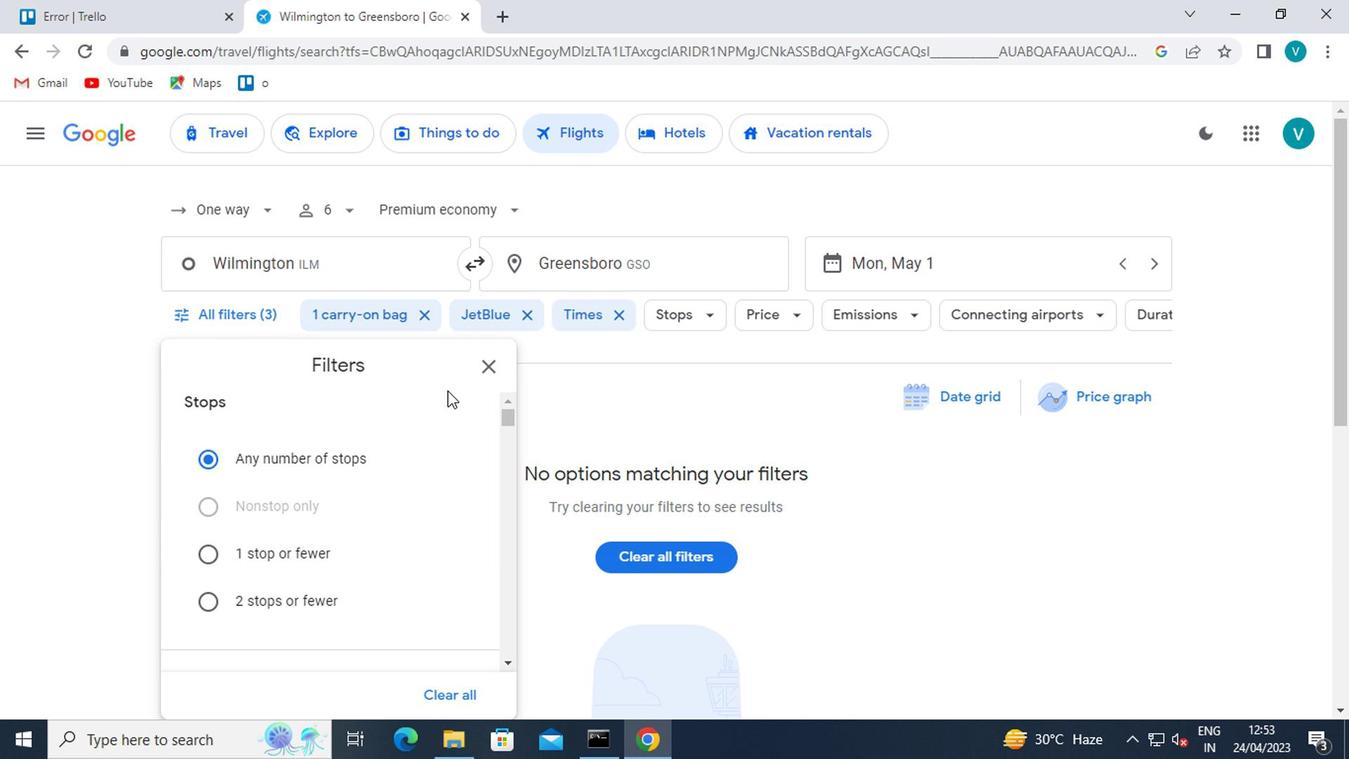 
Action: Mouse moved to (449, 402)
Screenshot: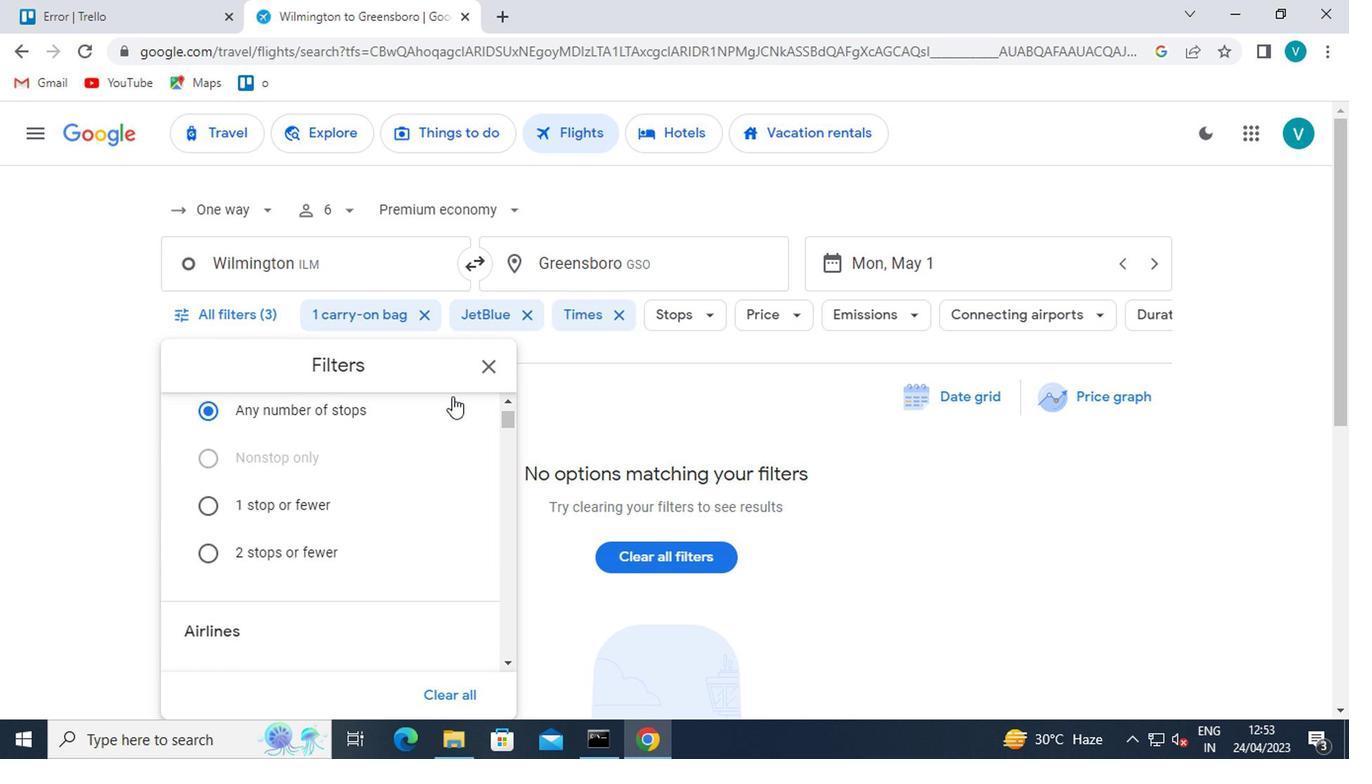 
Action: Mouse scrolled (449, 401) with delta (0, 0)
Screenshot: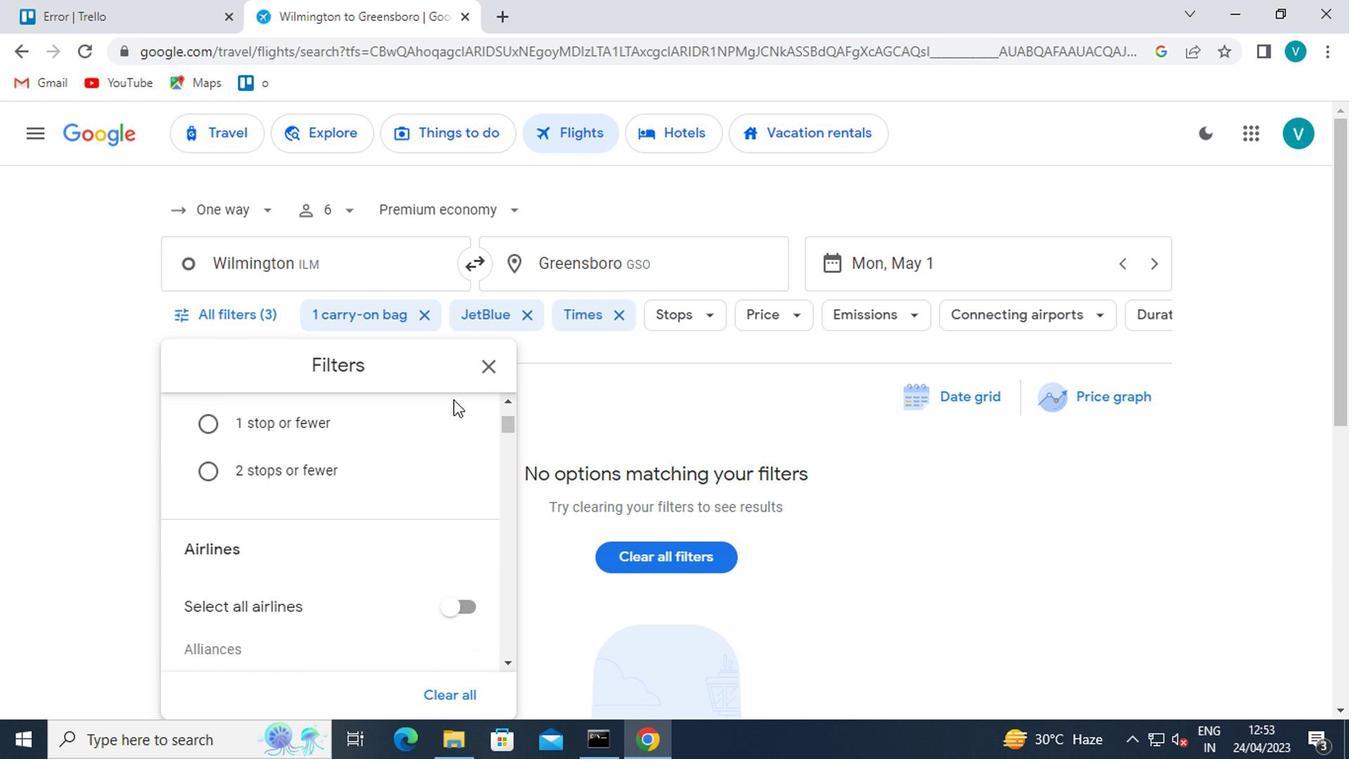
Action: Mouse moved to (467, 406)
Screenshot: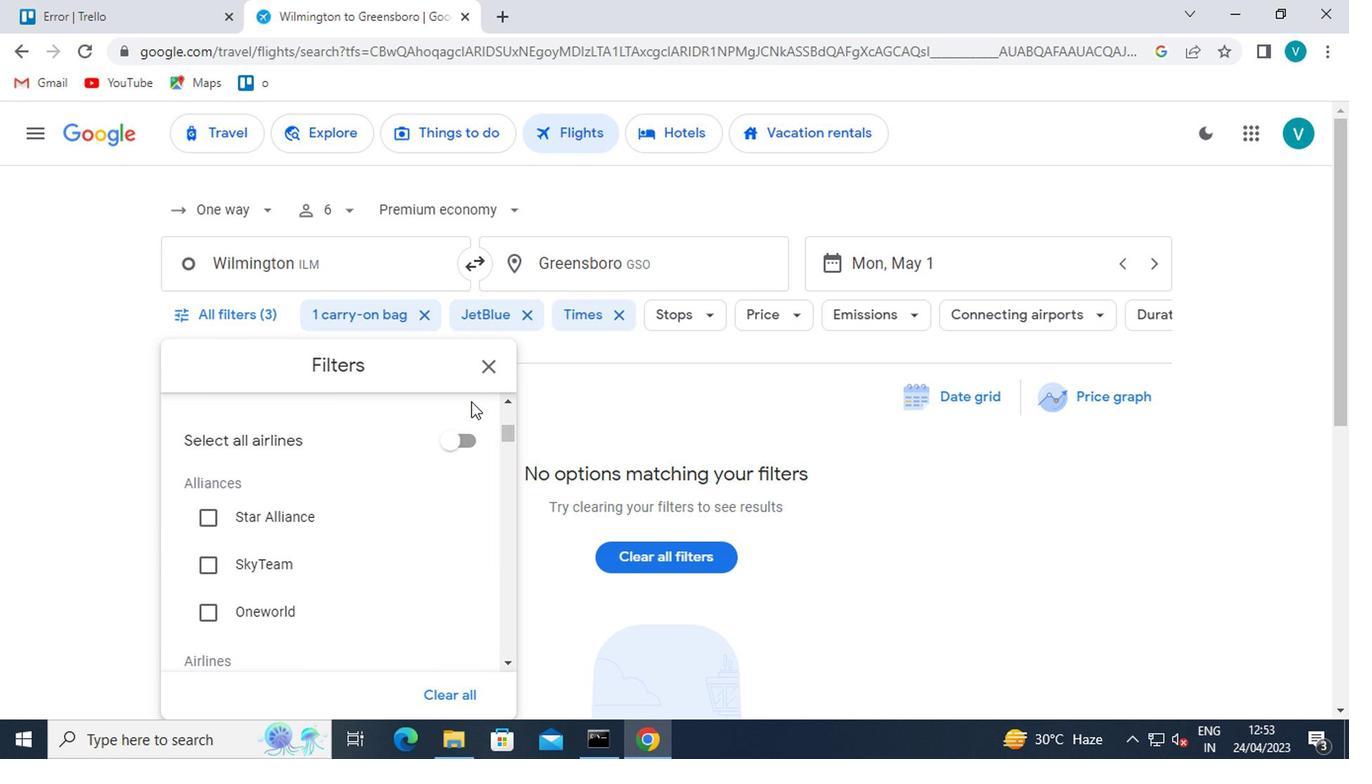 
Action: Mouse scrolled (467, 406) with delta (0, 0)
Screenshot: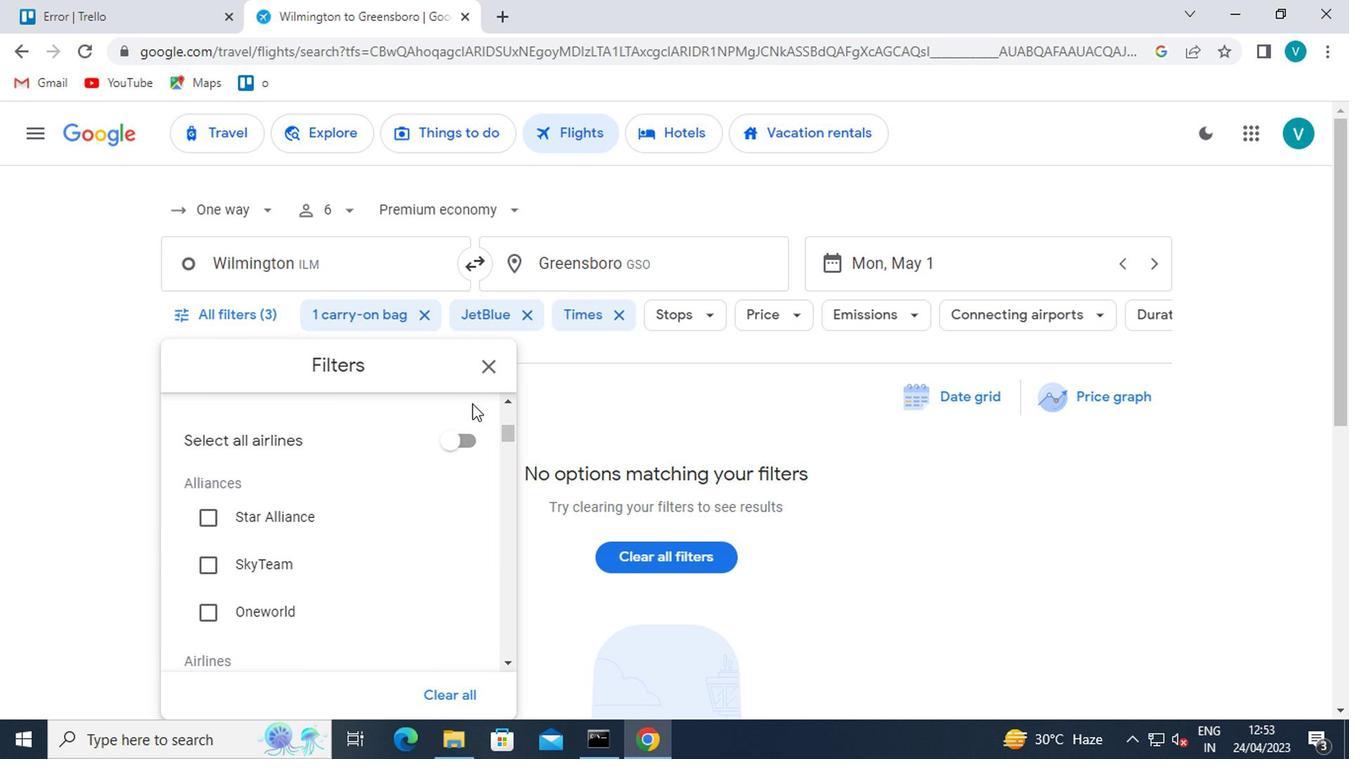 
Action: Mouse moved to (468, 406)
Screenshot: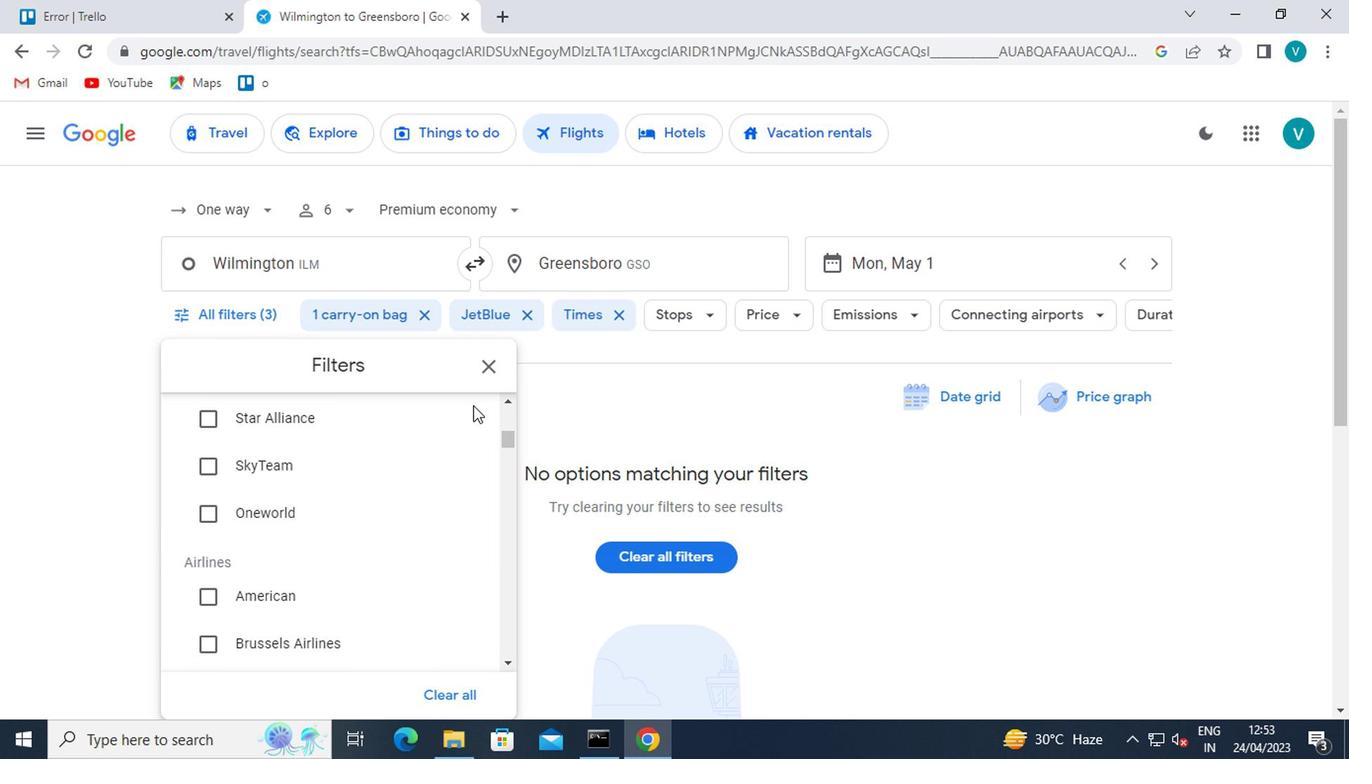 
Action: Mouse scrolled (468, 406) with delta (0, 0)
Screenshot: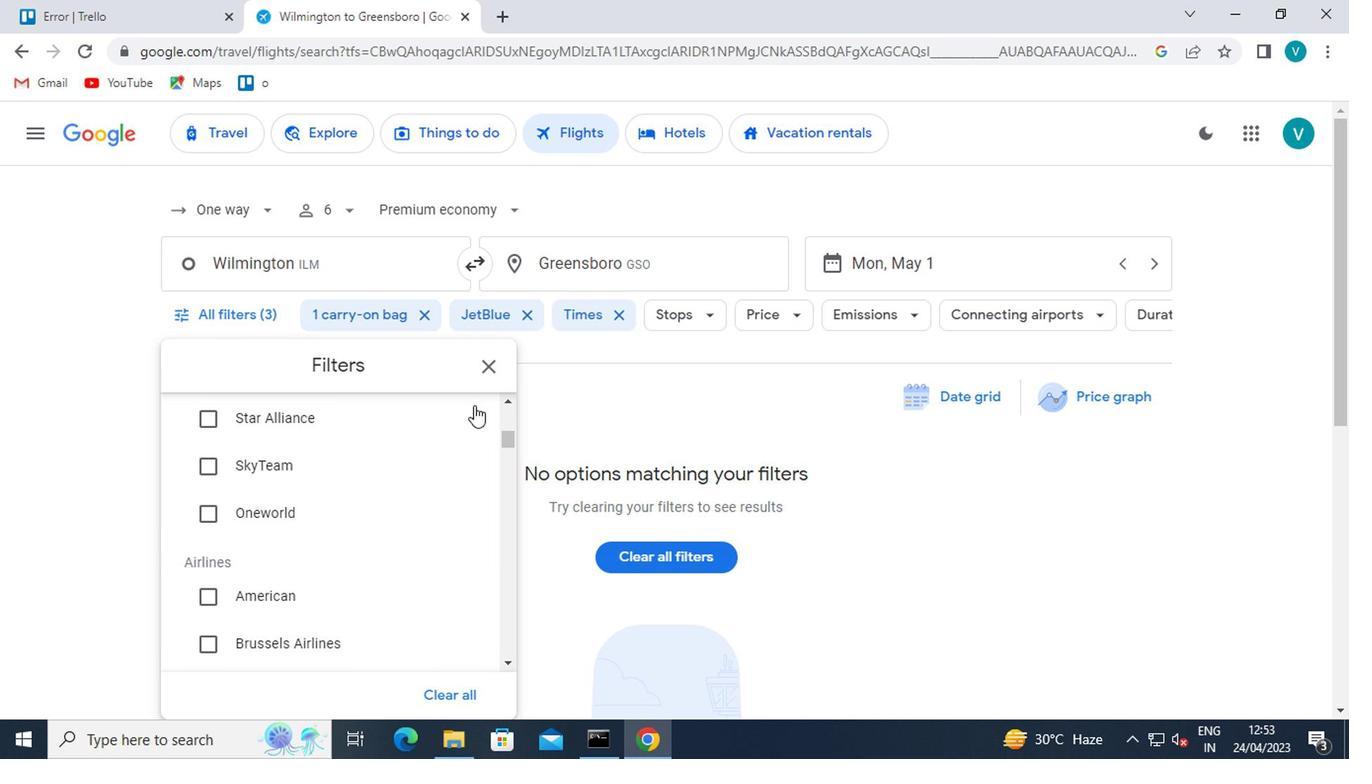 
Action: Mouse moved to (380, 541)
Screenshot: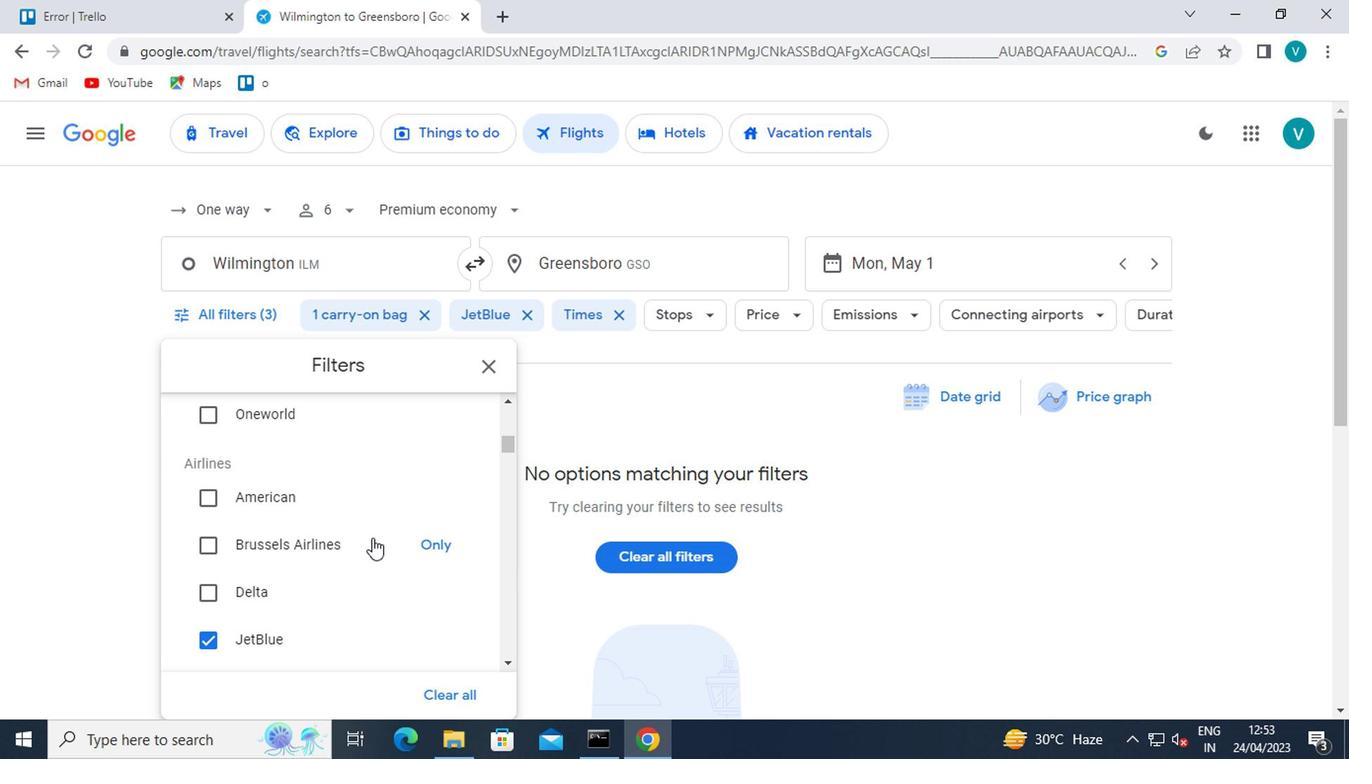 
Action: Mouse scrolled (380, 542) with delta (0, 0)
Screenshot: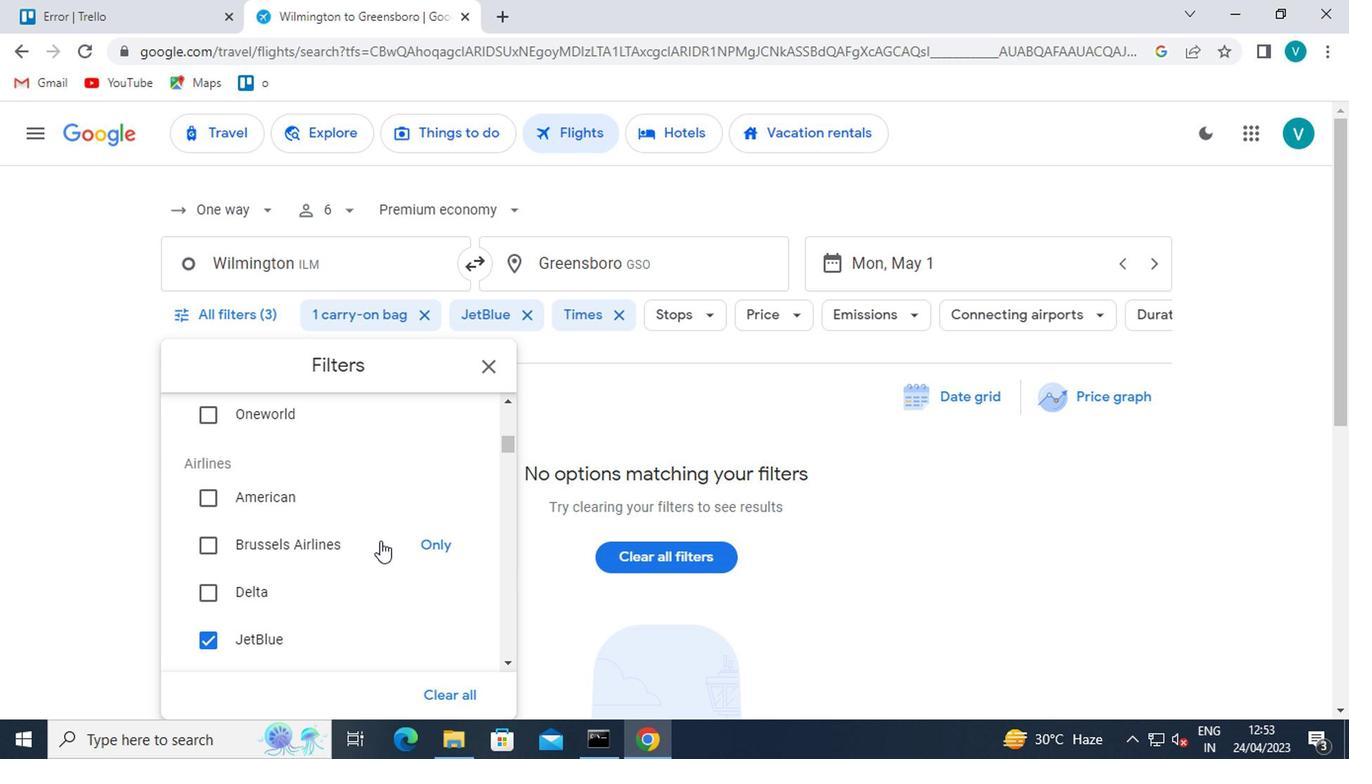 
Action: Mouse moved to (380, 541)
Screenshot: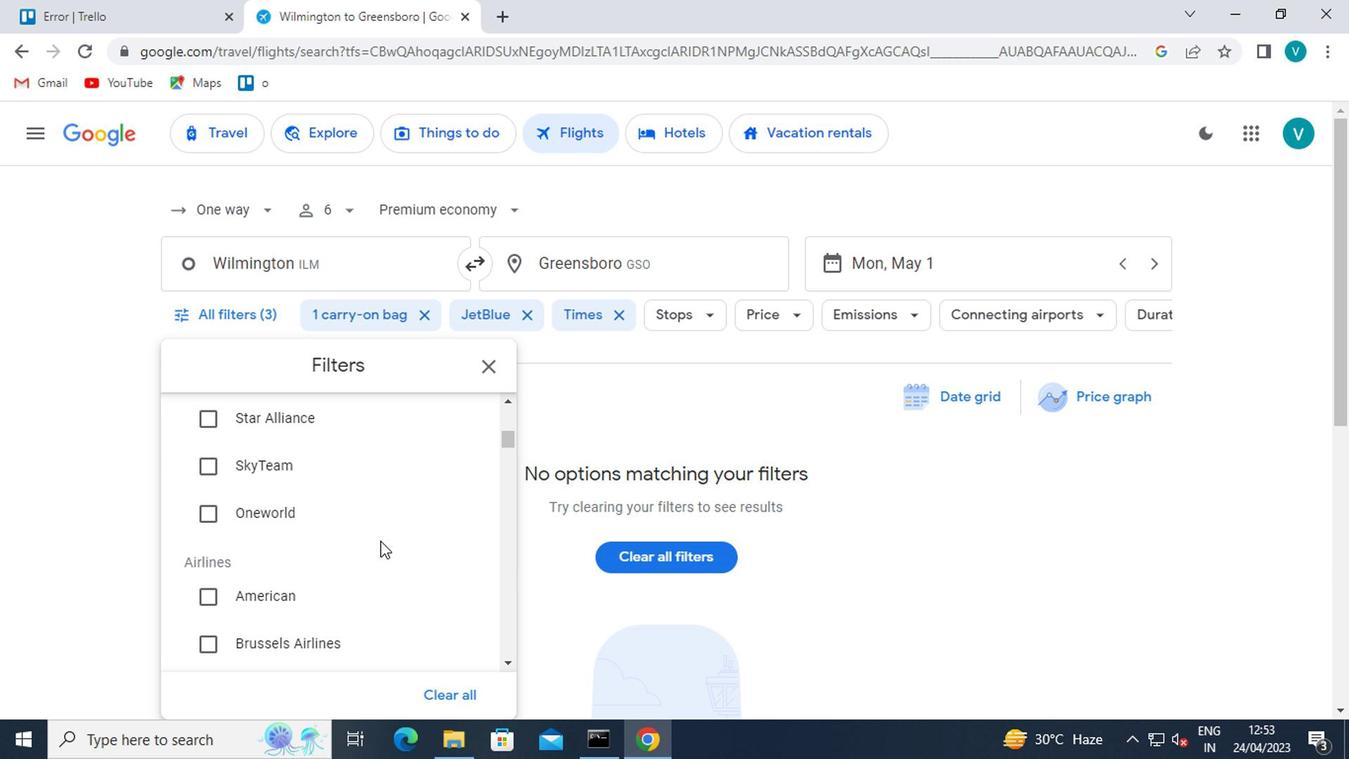 
Action: Mouse scrolled (380, 540) with delta (0, -1)
Screenshot: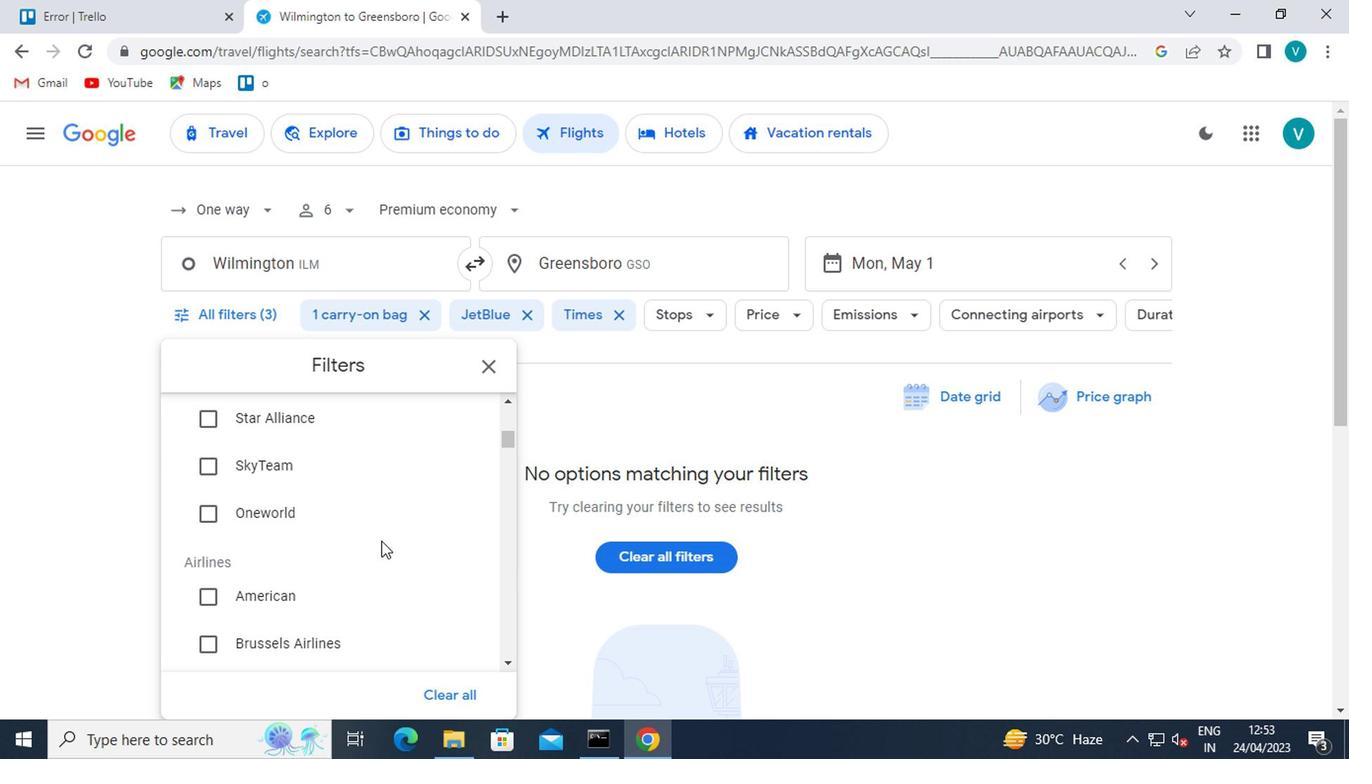 
Action: Mouse scrolled (380, 540) with delta (0, -1)
Screenshot: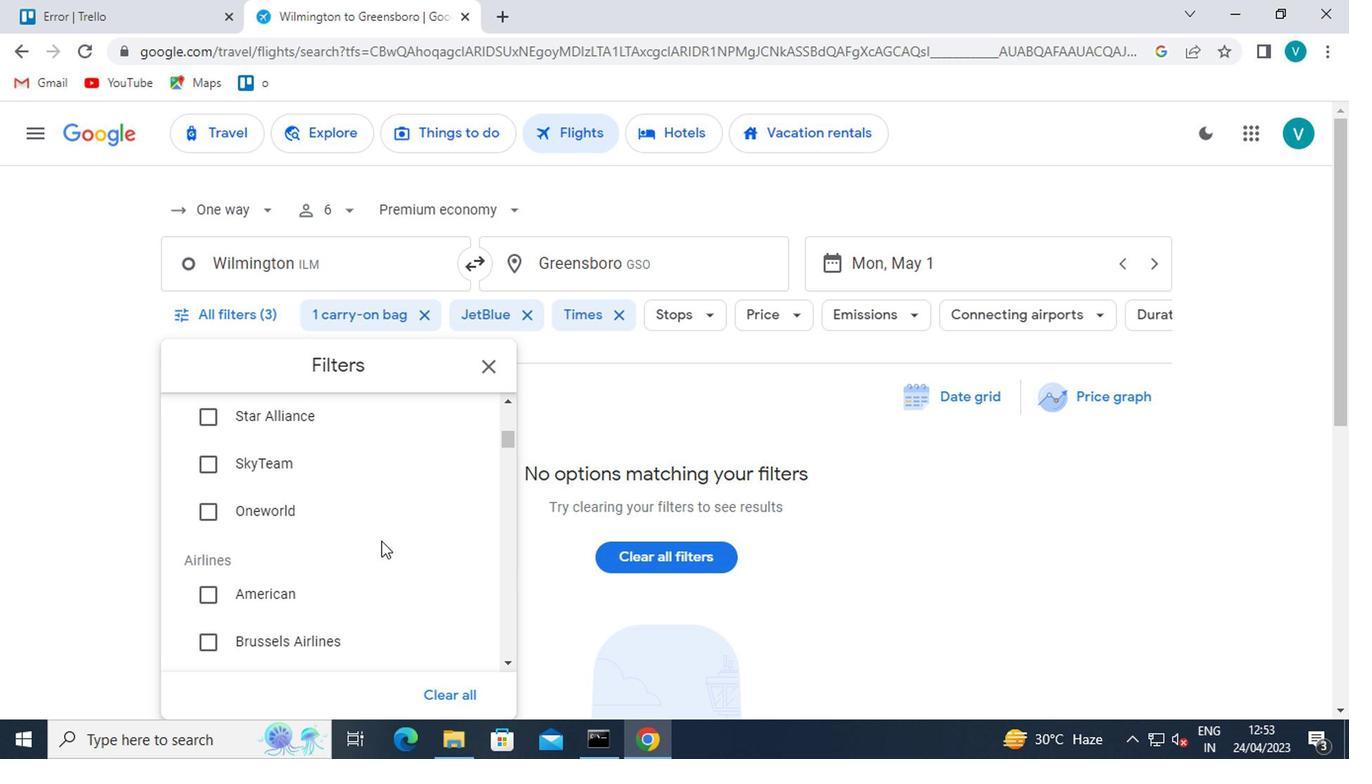 
Action: Mouse scrolled (380, 540) with delta (0, -1)
Screenshot: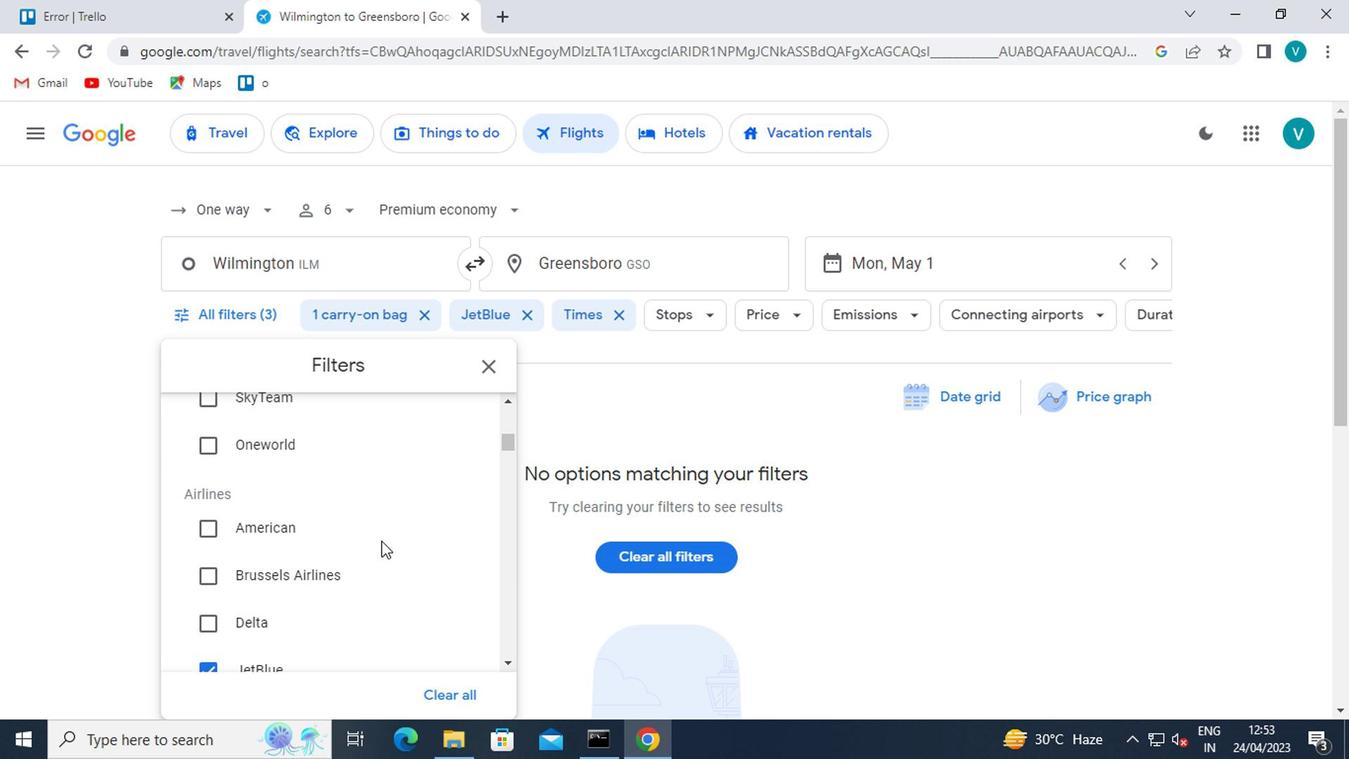 
Action: Mouse scrolled (380, 540) with delta (0, -1)
Screenshot: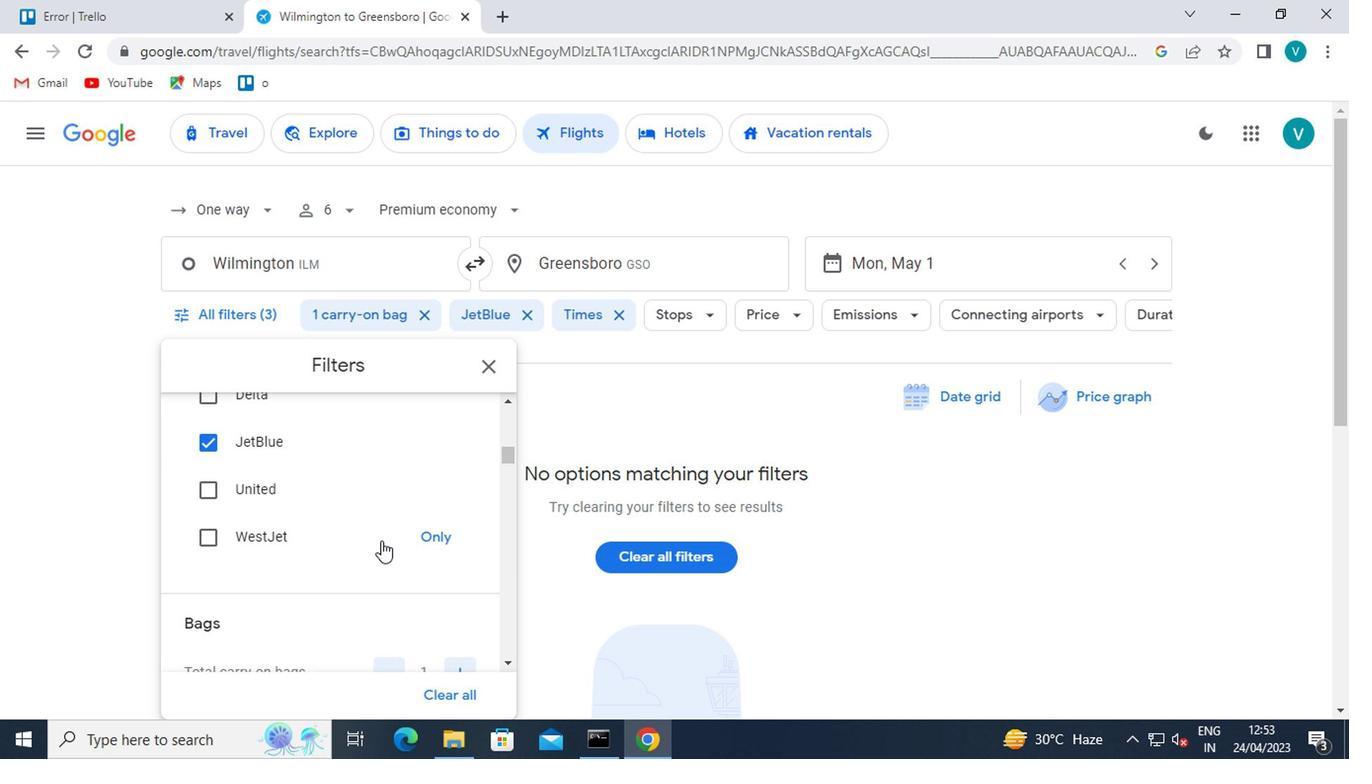 
Action: Mouse scrolled (380, 540) with delta (0, -1)
Screenshot: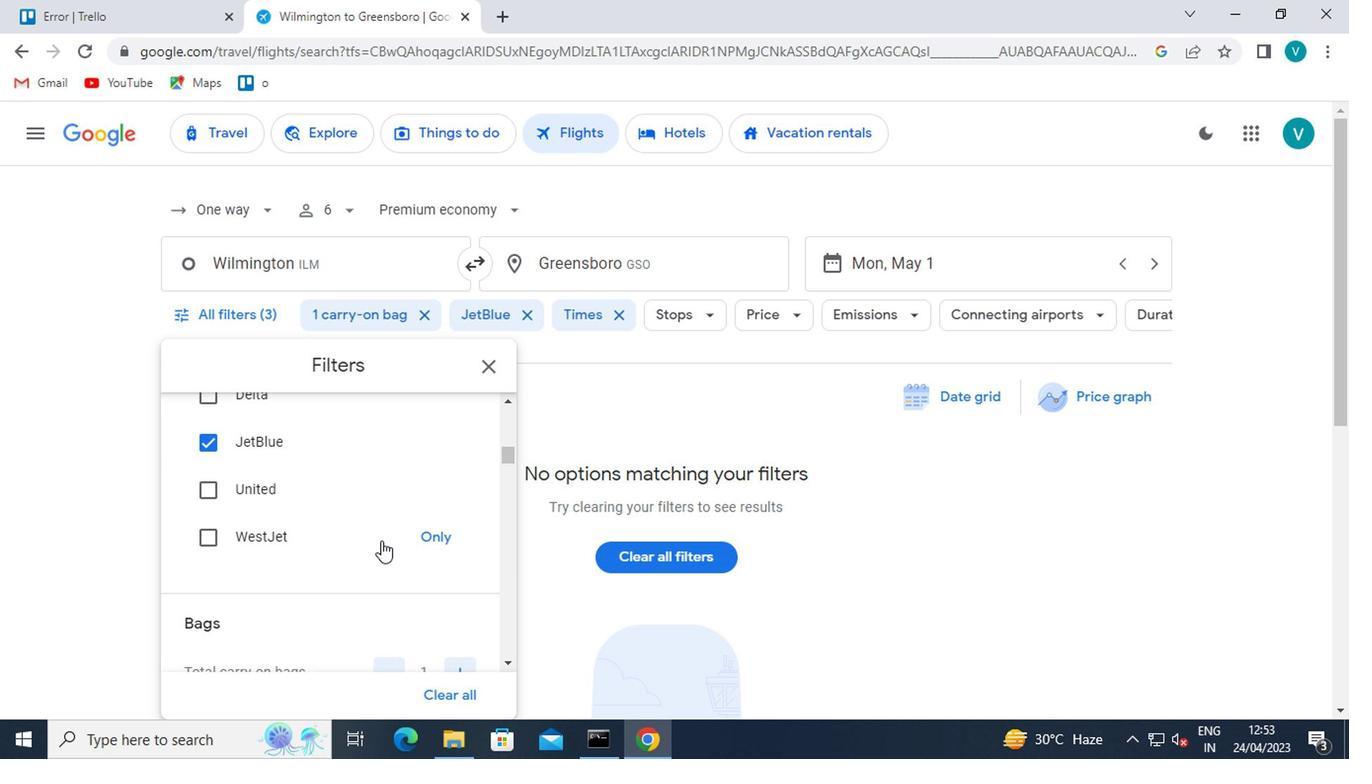 
Action: Mouse moved to (423, 547)
Screenshot: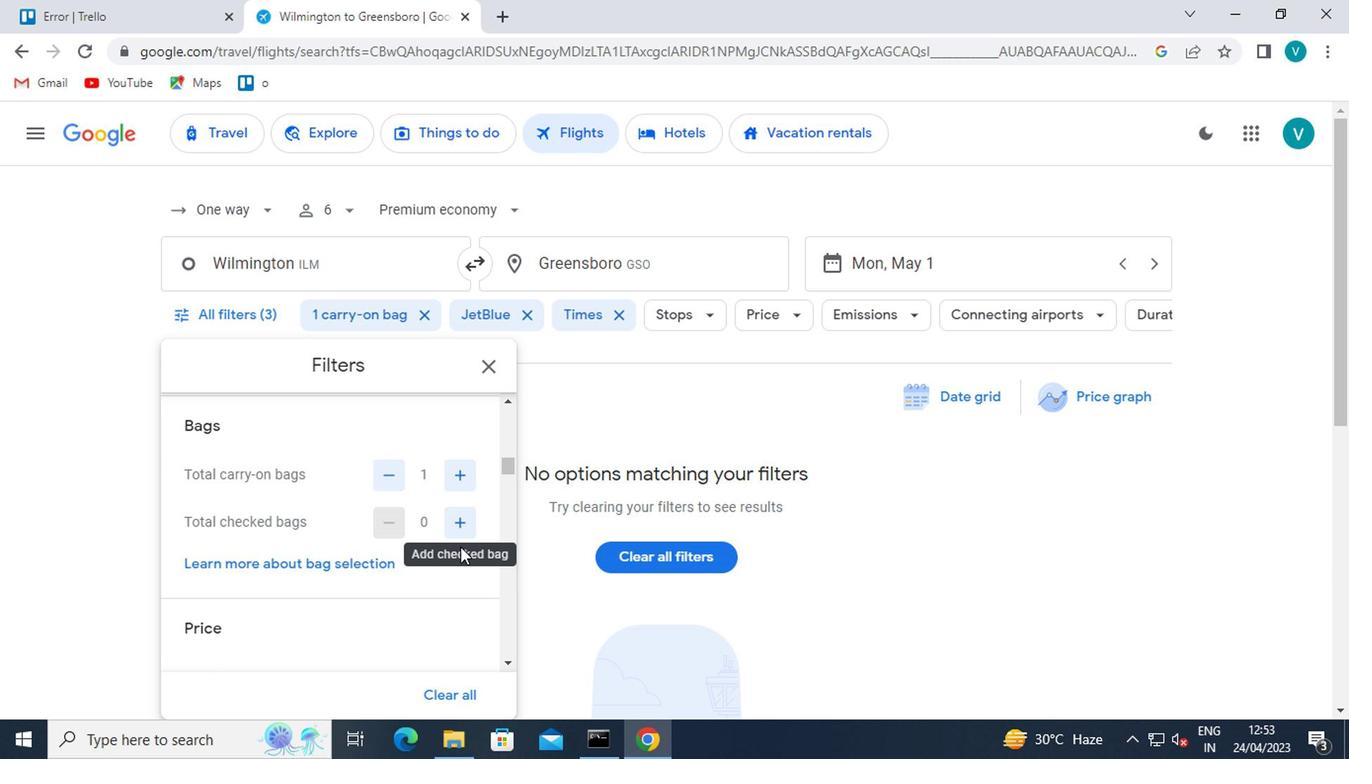 
Action: Mouse scrolled (423, 546) with delta (0, 0)
Screenshot: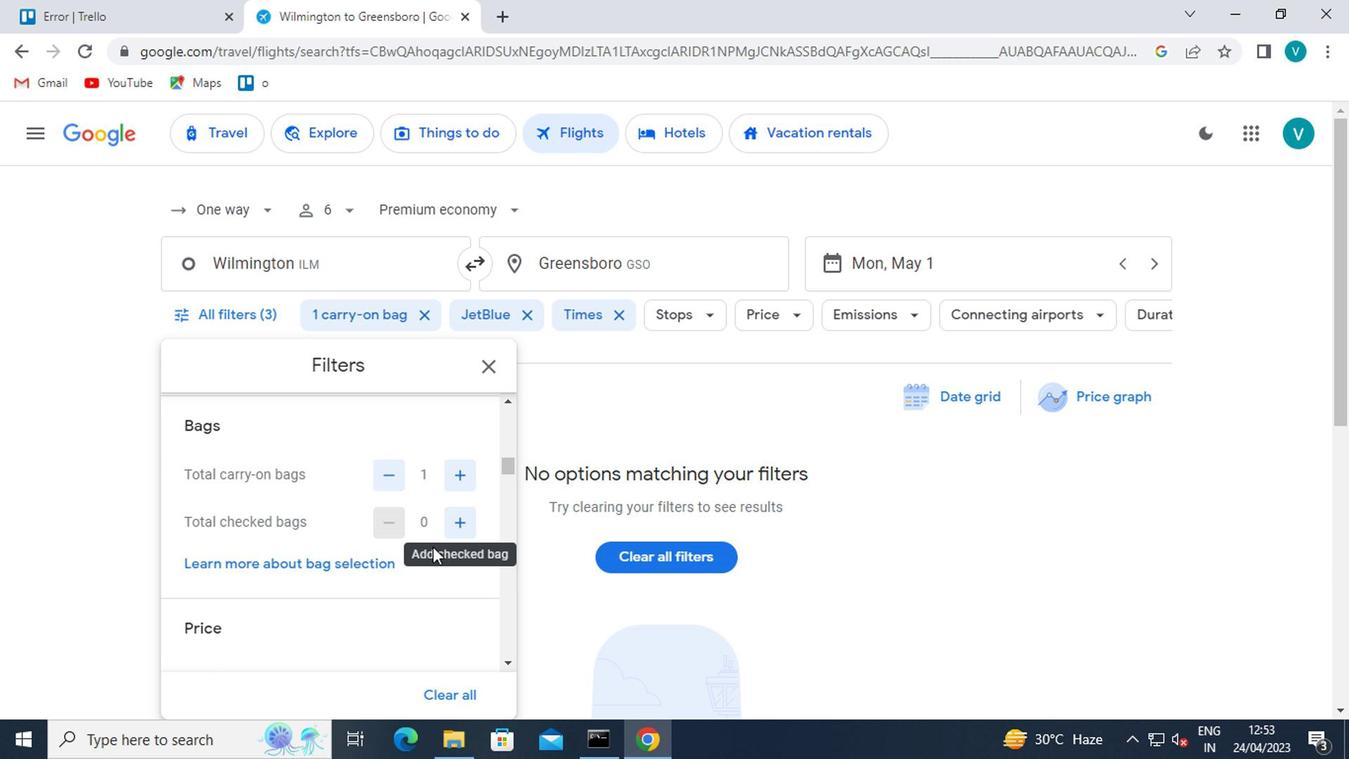 
Action: Mouse scrolled (423, 546) with delta (0, 0)
Screenshot: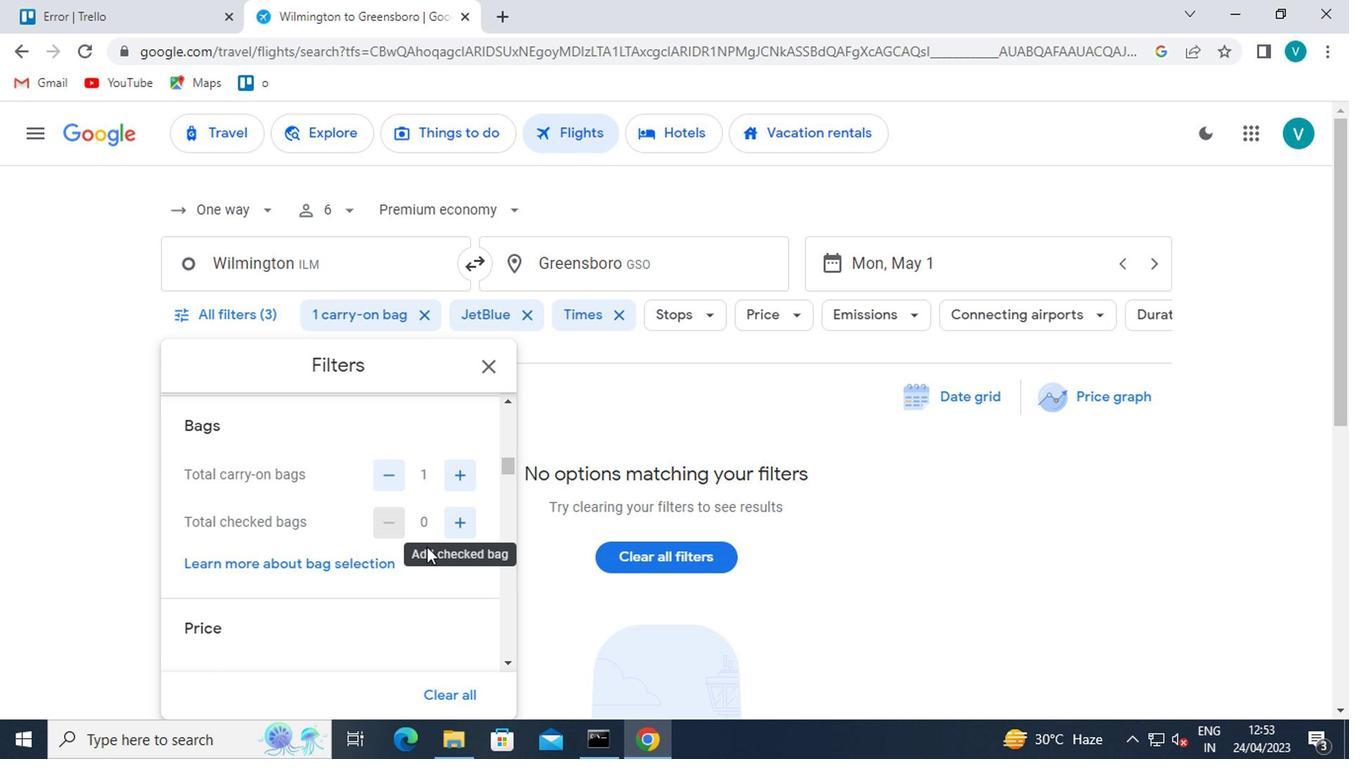 
Action: Mouse moved to (498, 275)
Screenshot: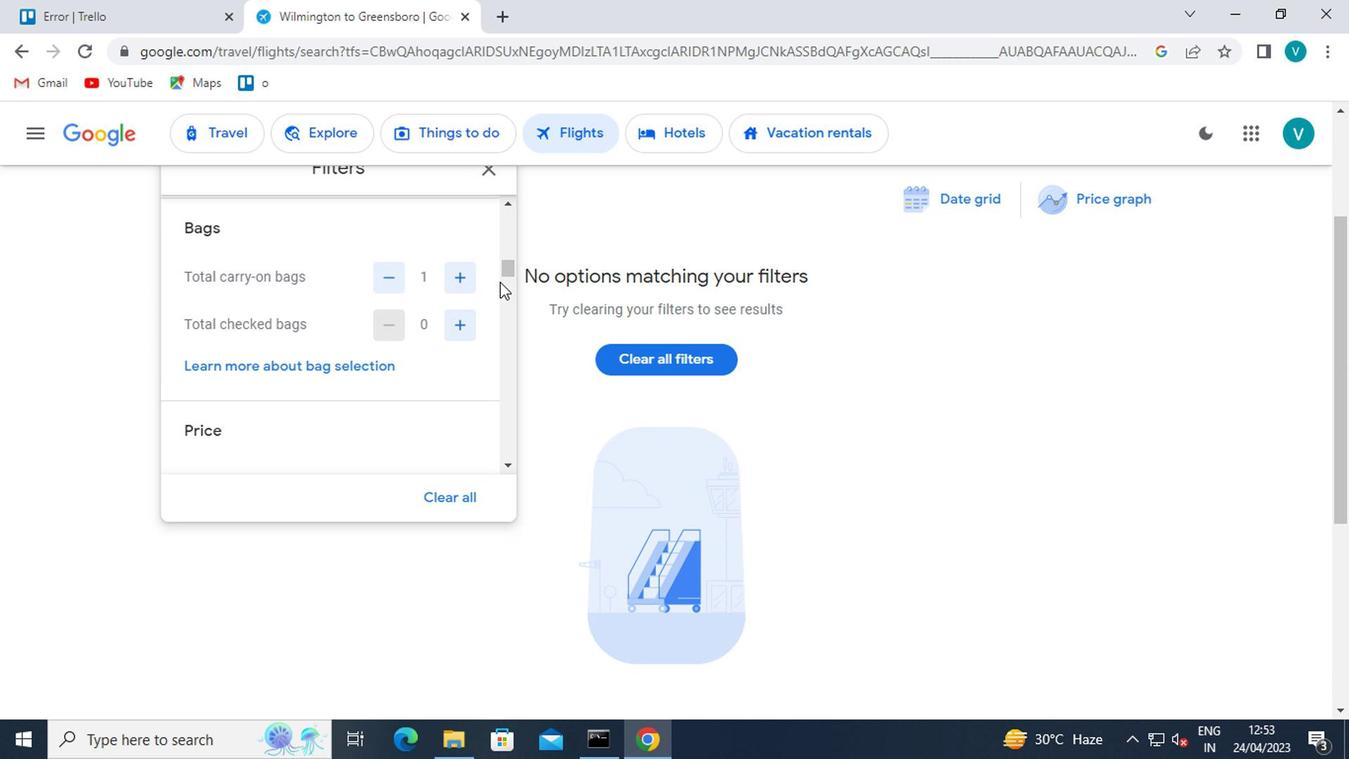 
Action: Mouse pressed left at (498, 275)
Screenshot: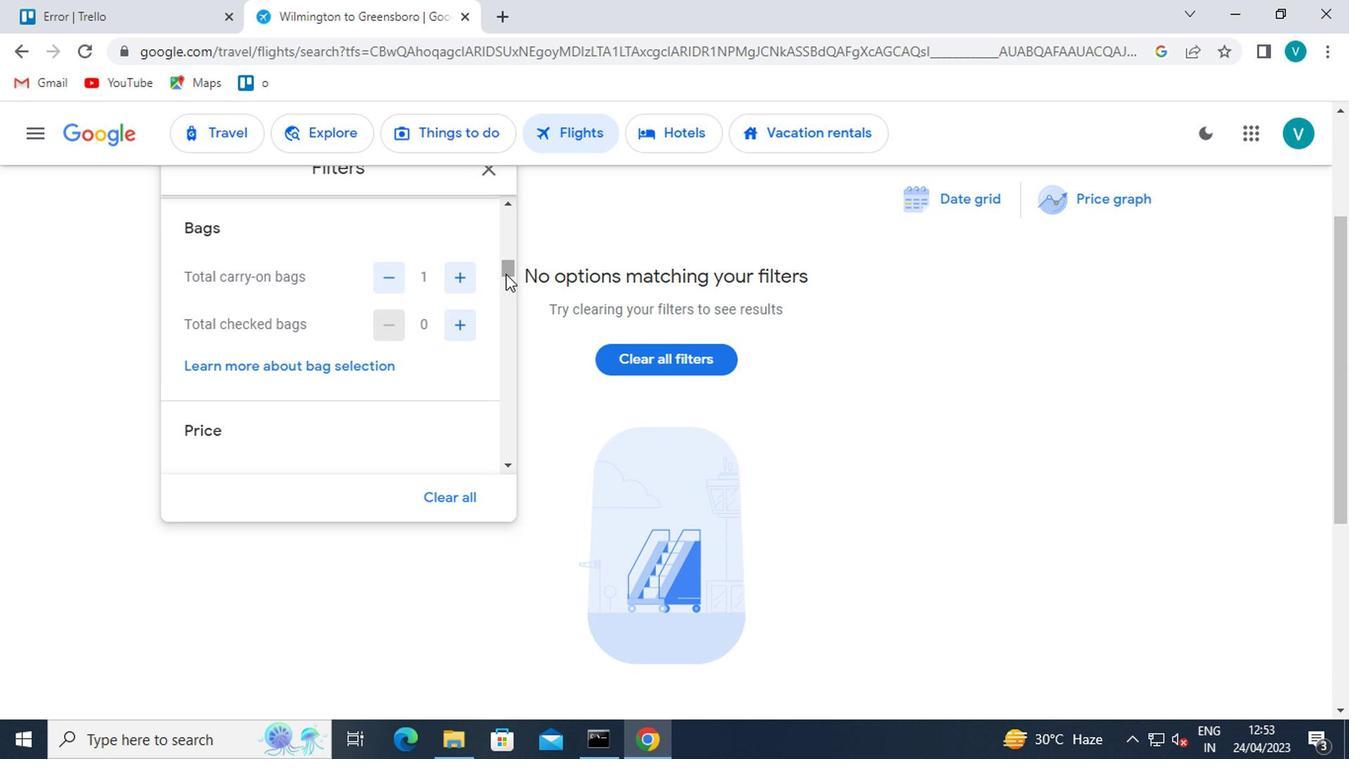 
Action: Mouse moved to (460, 381)
Screenshot: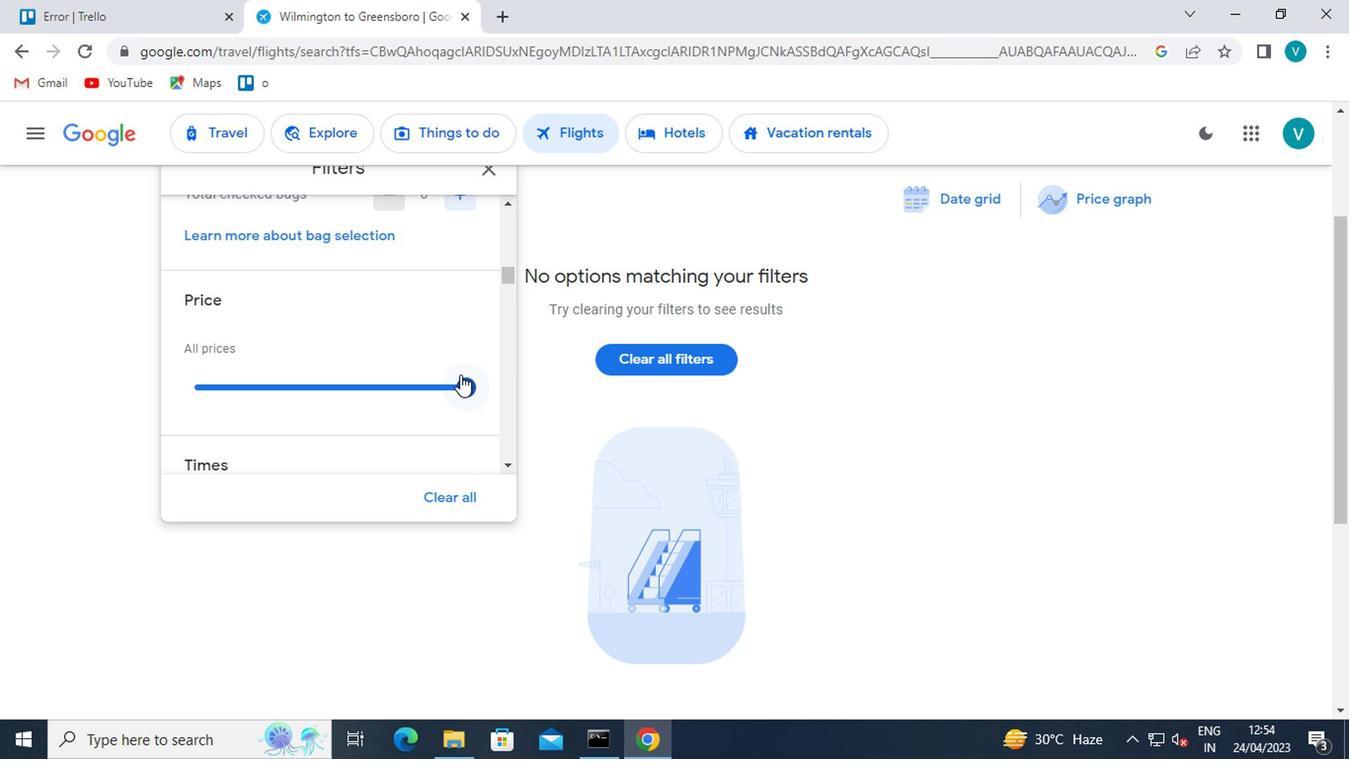 
Action: Mouse pressed left at (460, 381)
Screenshot: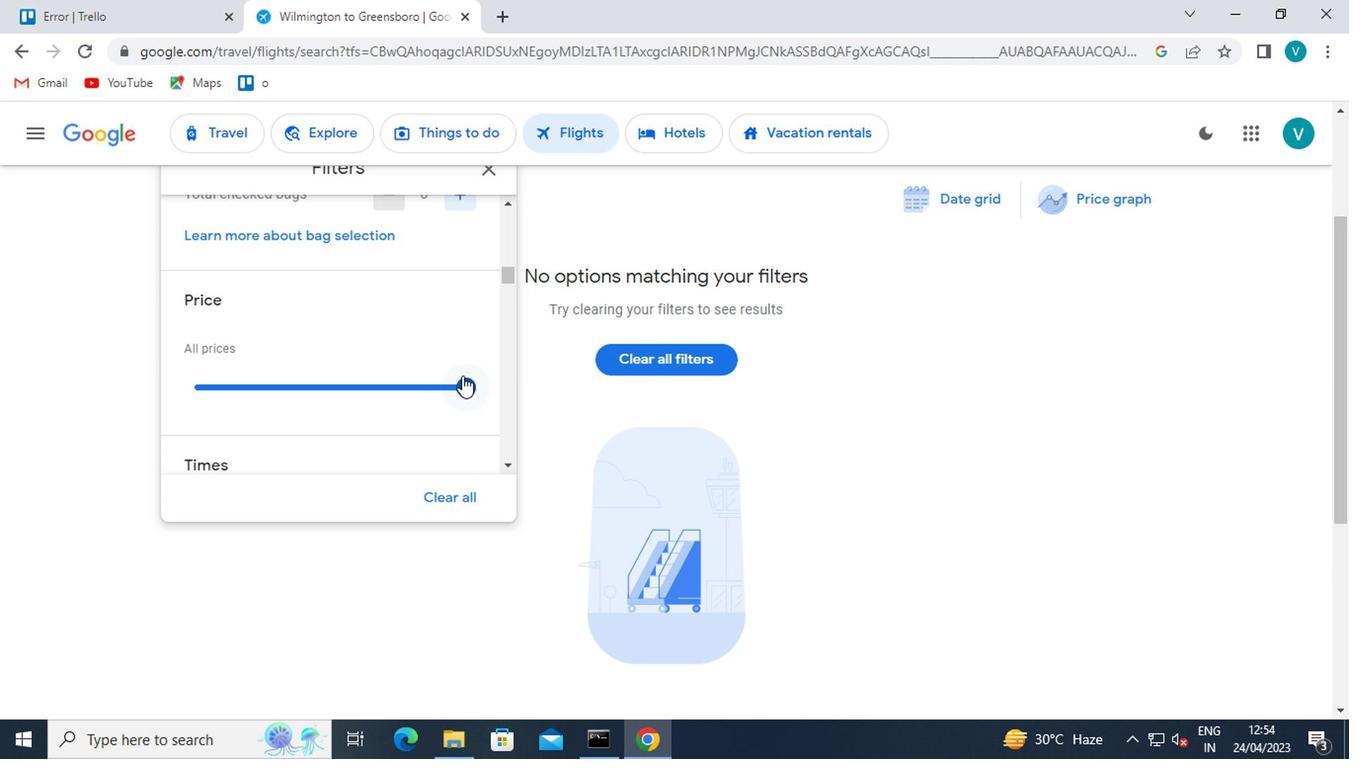 
Action: Mouse moved to (499, 272)
Screenshot: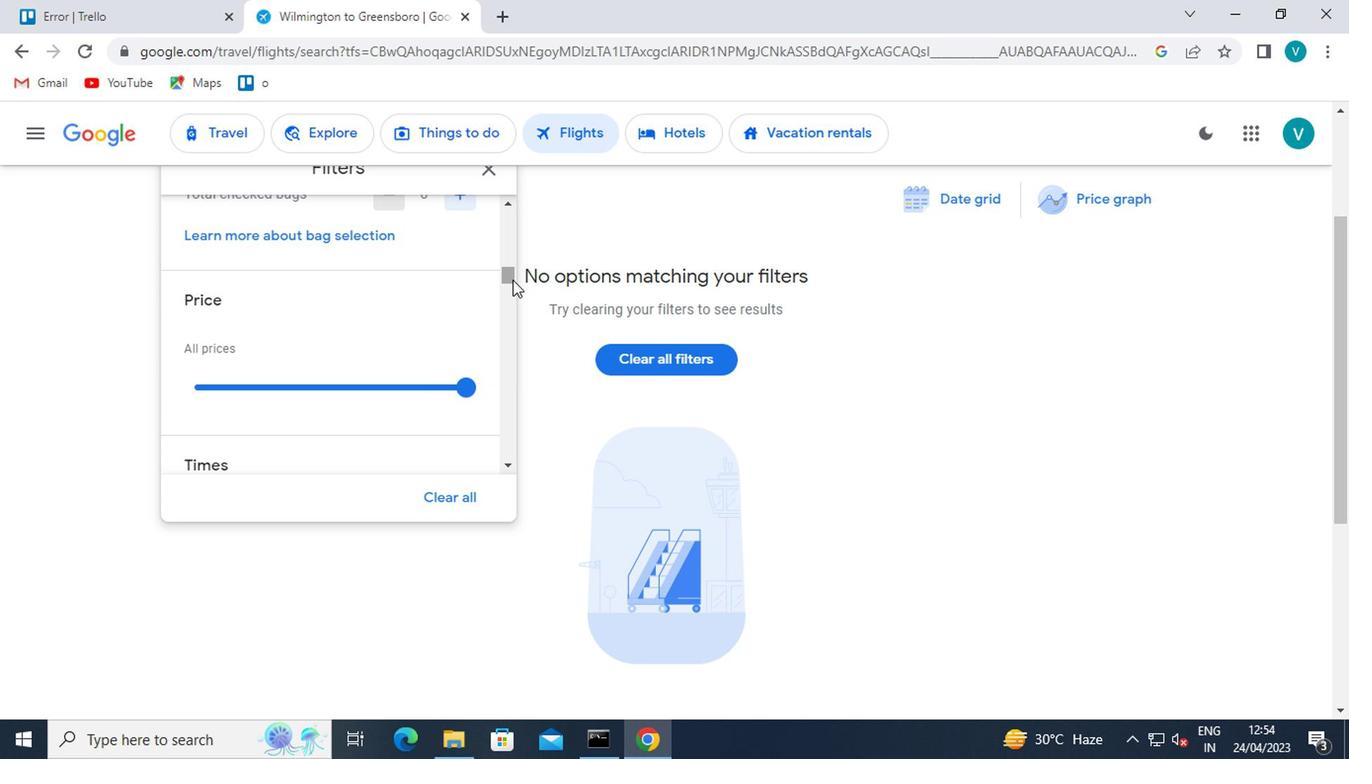 
Action: Mouse pressed left at (499, 272)
Screenshot: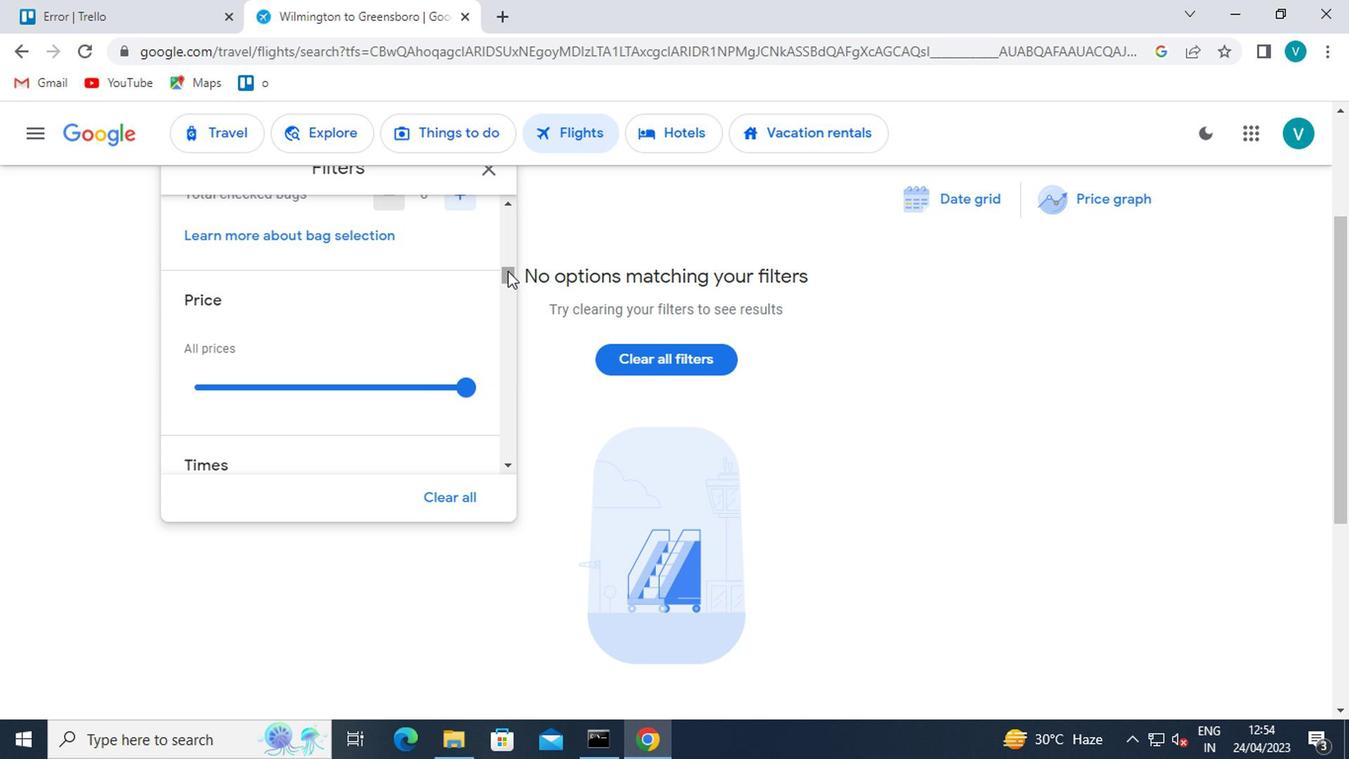 
Action: Mouse moved to (397, 376)
Screenshot: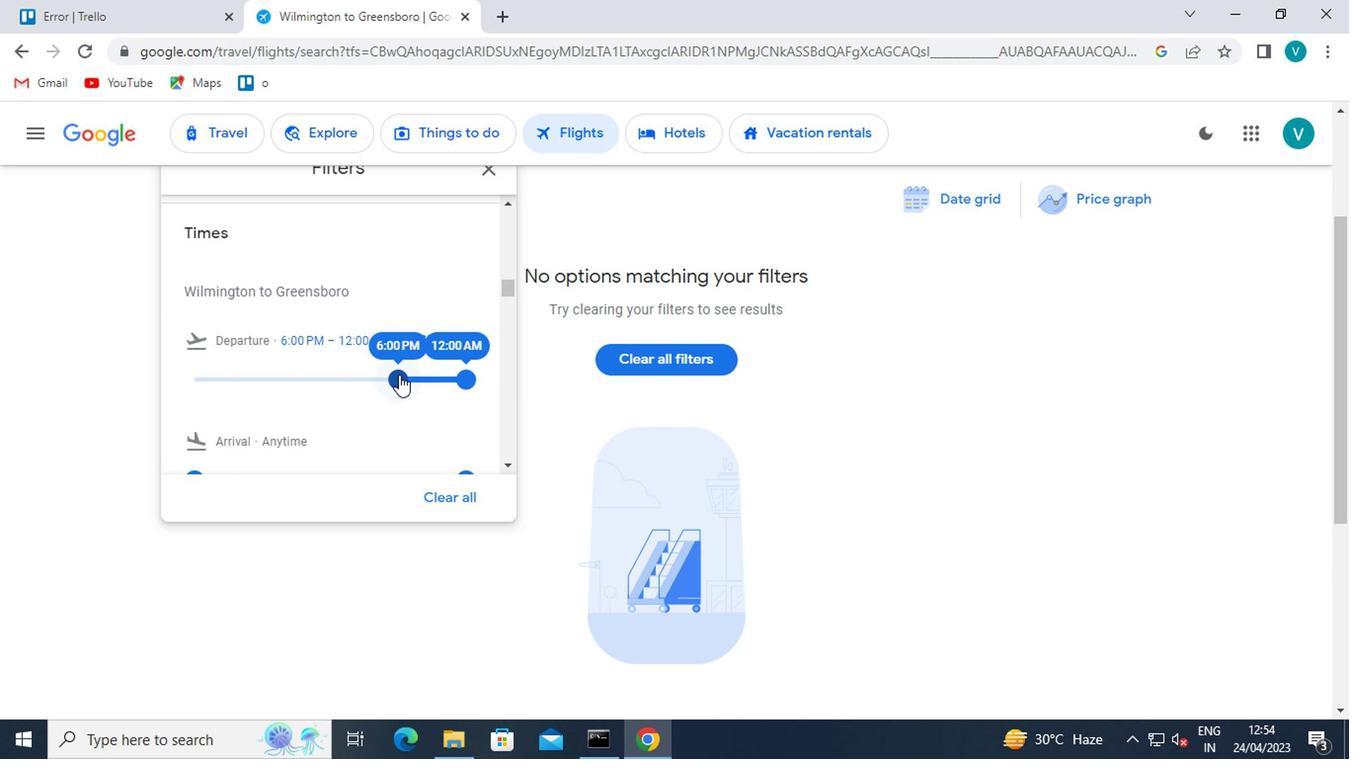 
Action: Mouse pressed left at (397, 376)
Screenshot: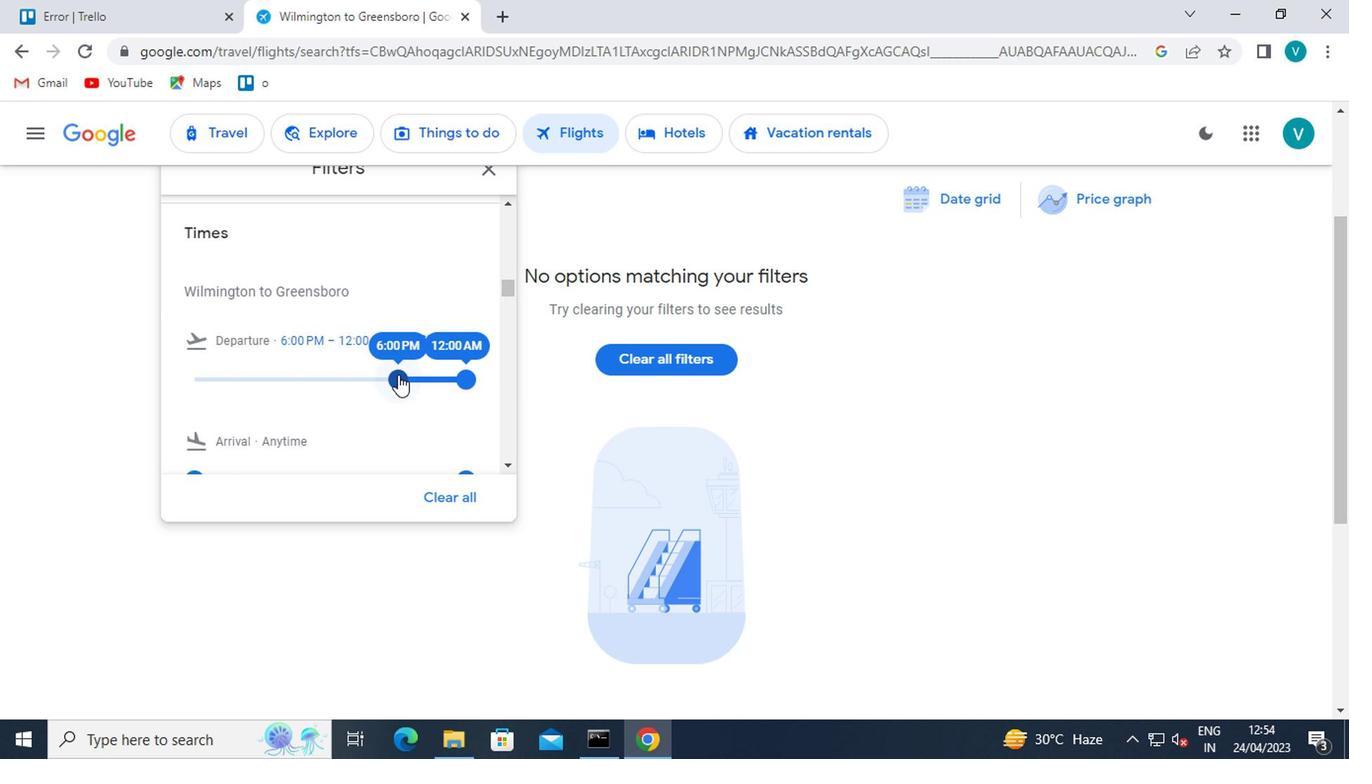 
Action: Mouse moved to (411, 367)
Screenshot: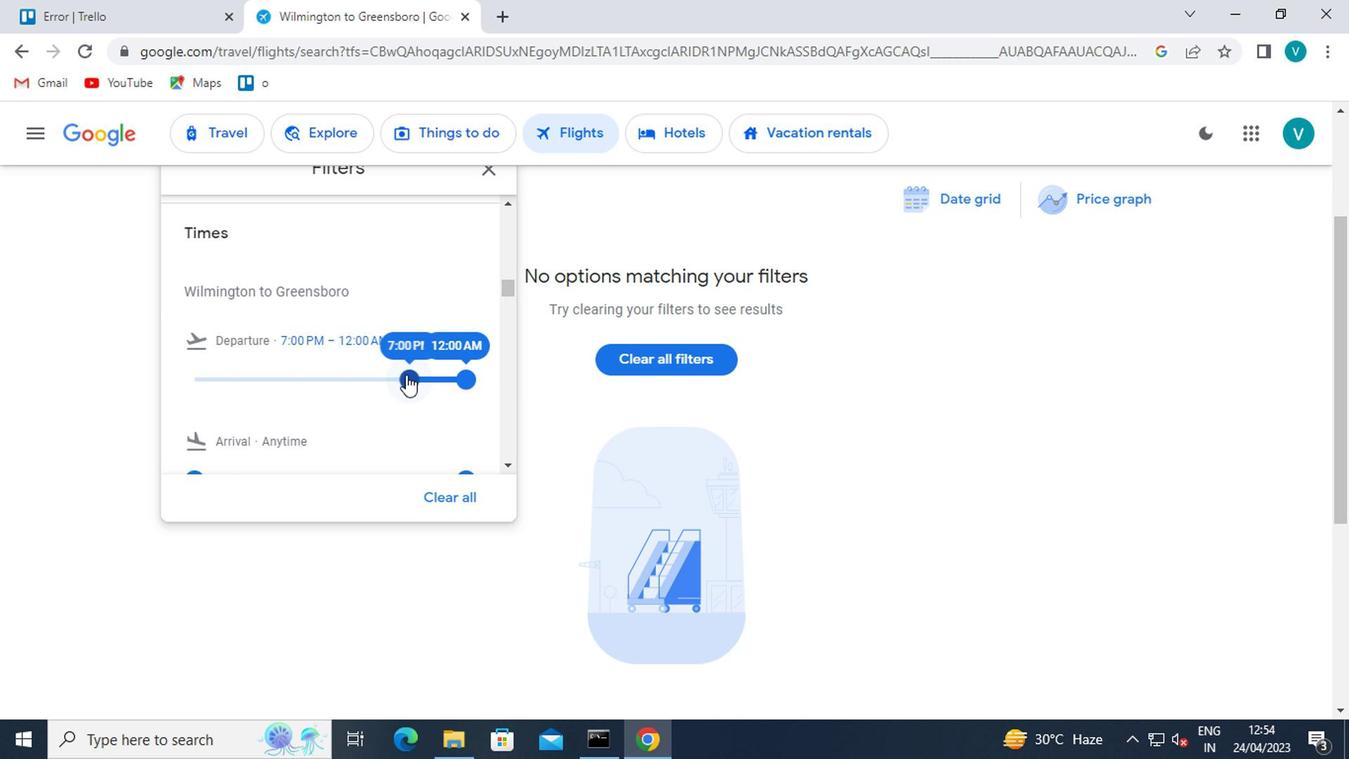 
